 Task: Find connections with filter location Changping with filter topic #creativitywith filter profile language French with filter current company Yüksel Proje with filter school NIIT Institute with filter industry Retail Office Equipment with filter service category Ghostwriting with filter keywords title Operations Coordinator
Action: Mouse moved to (503, 74)
Screenshot: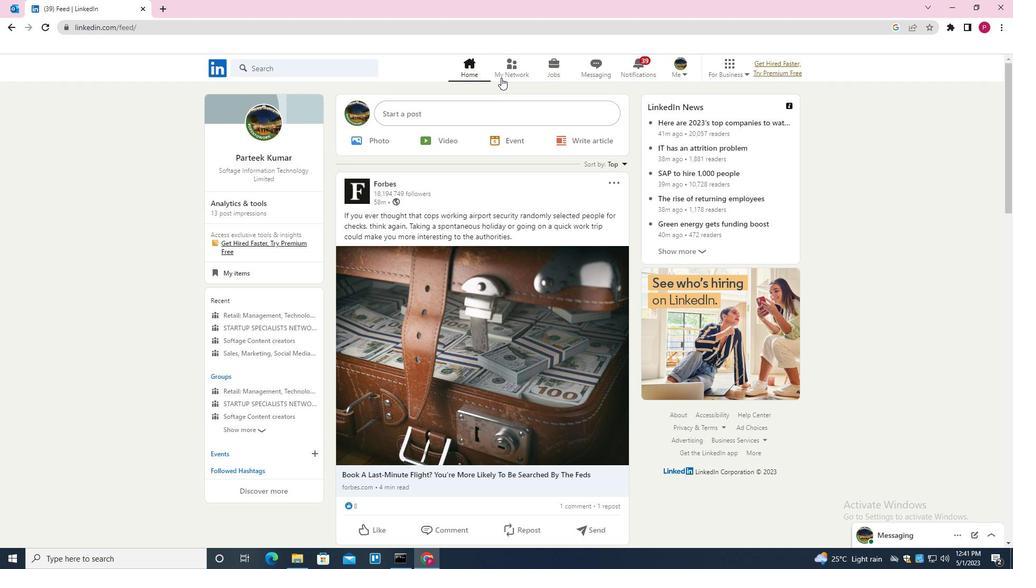 
Action: Mouse pressed left at (503, 74)
Screenshot: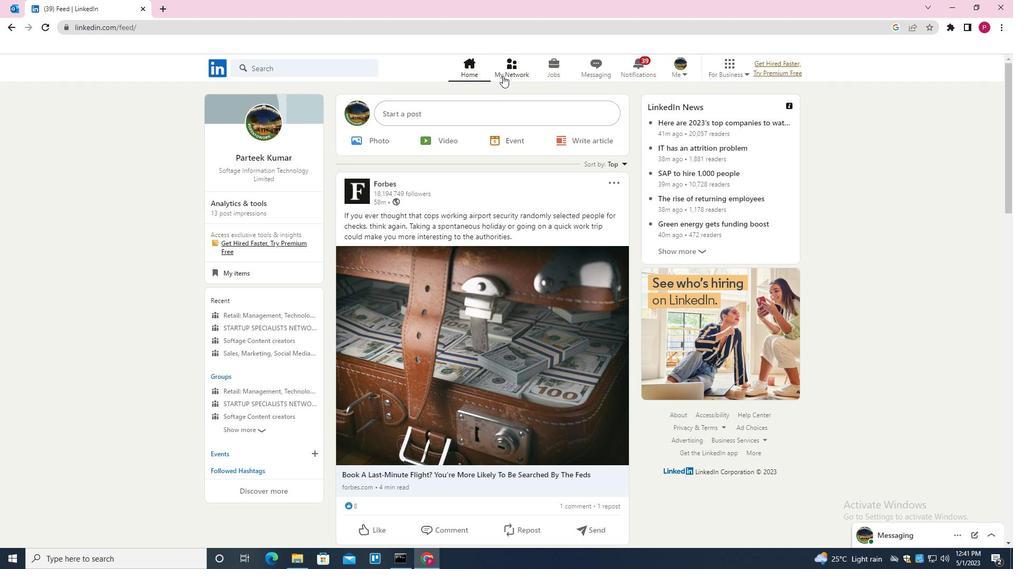 
Action: Mouse moved to (322, 128)
Screenshot: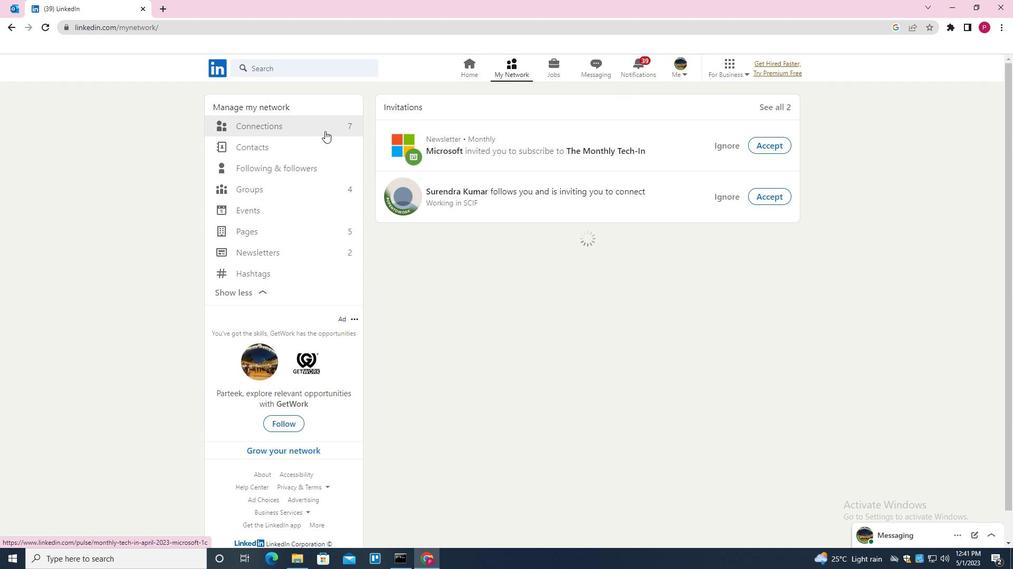 
Action: Mouse pressed left at (322, 128)
Screenshot: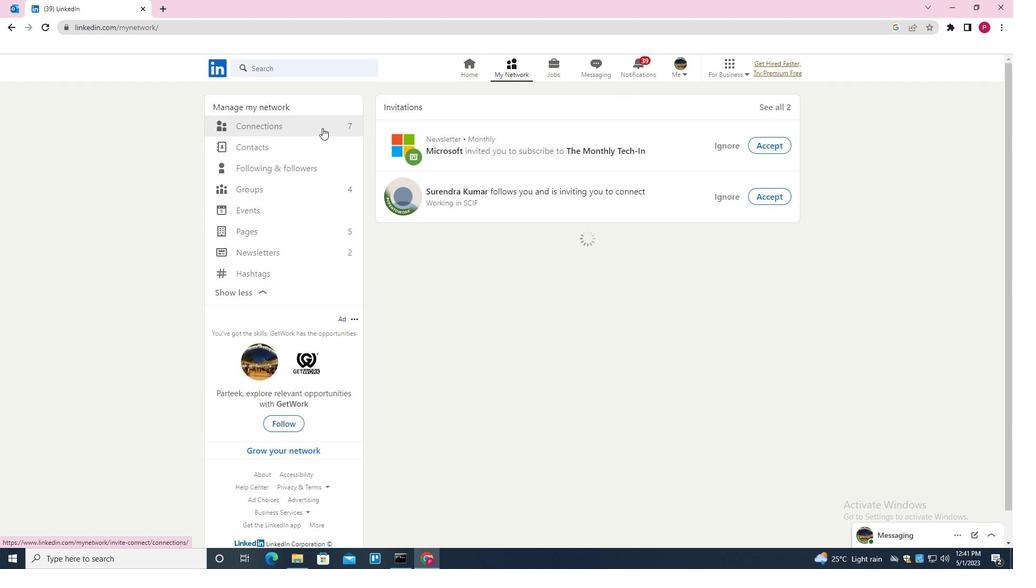 
Action: Mouse moved to (582, 127)
Screenshot: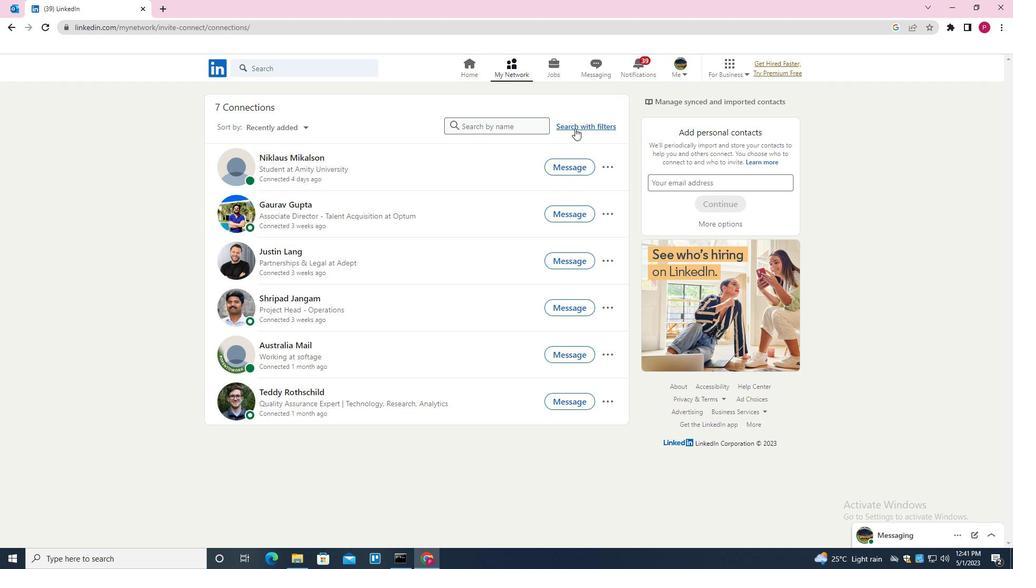 
Action: Mouse pressed left at (582, 127)
Screenshot: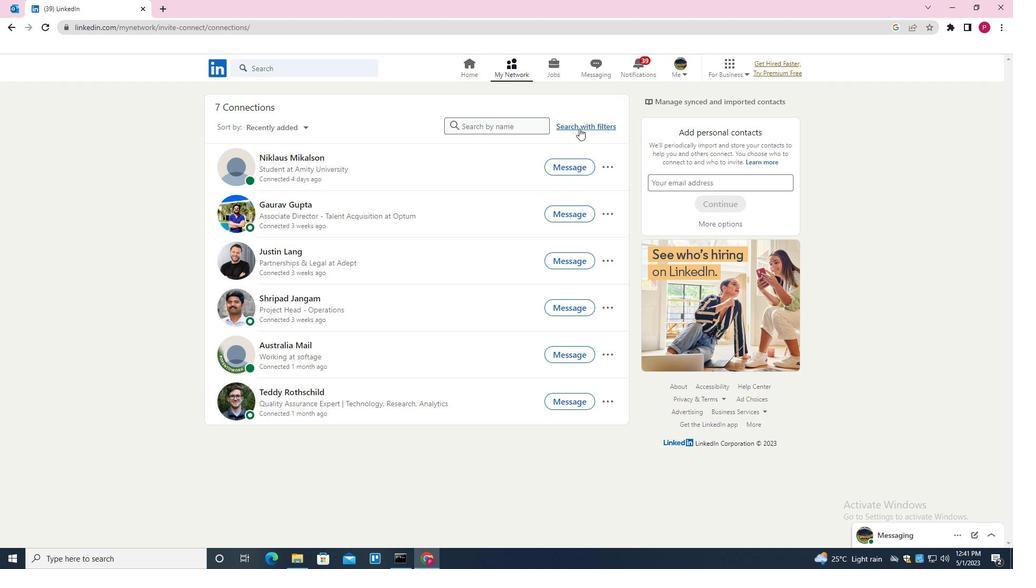 
Action: Mouse moved to (537, 96)
Screenshot: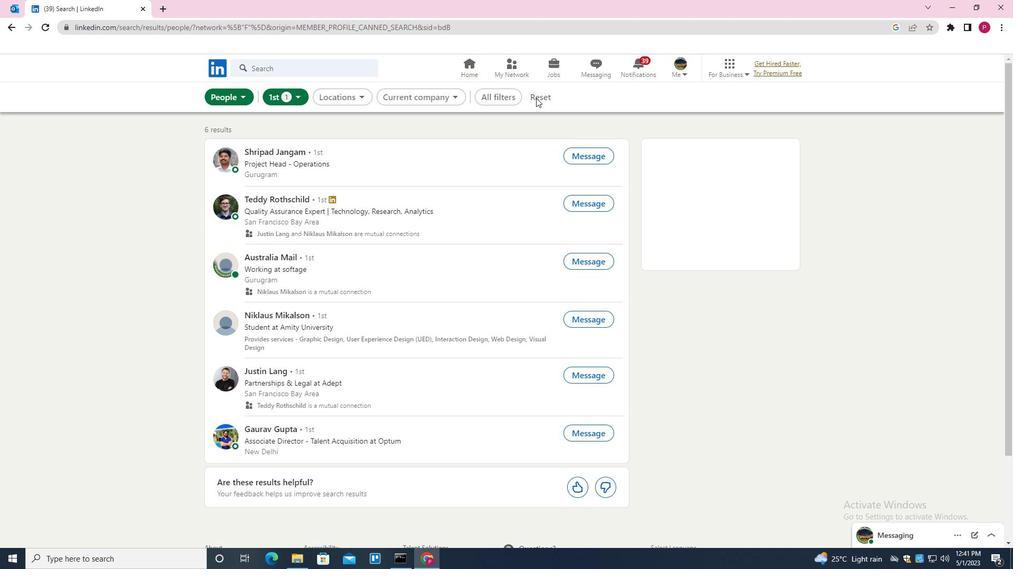 
Action: Mouse pressed left at (537, 96)
Screenshot: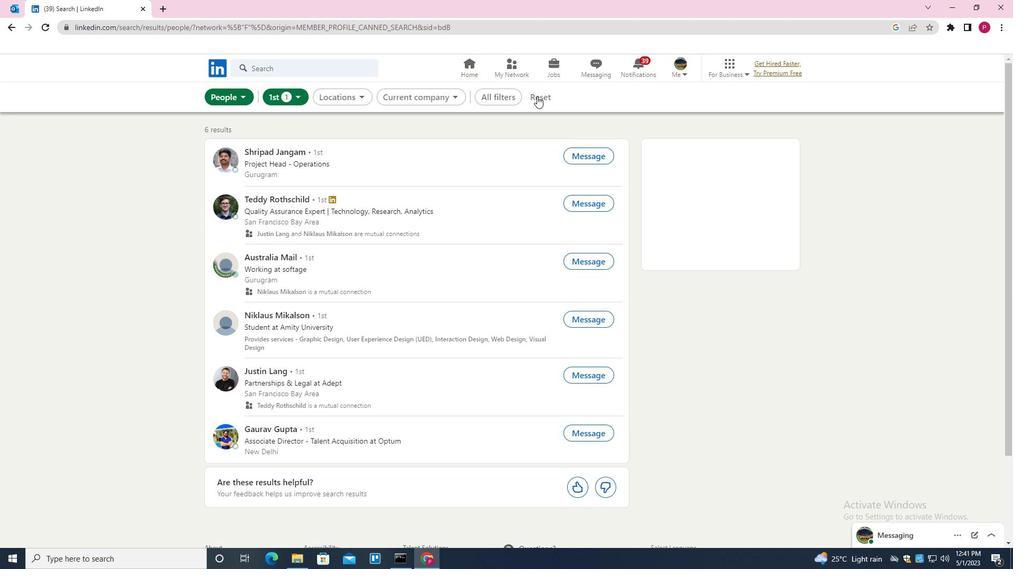 
Action: Mouse moved to (519, 97)
Screenshot: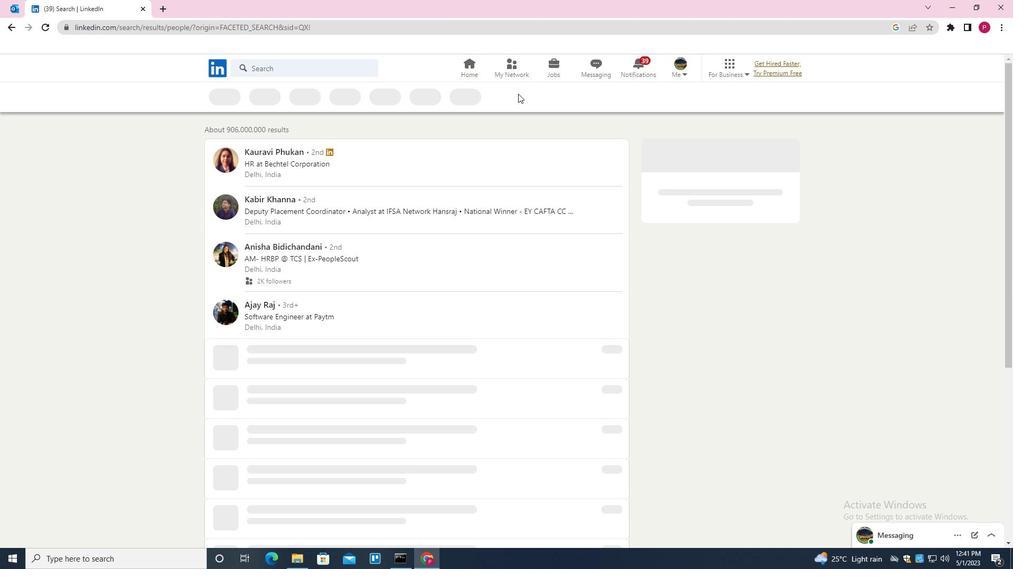 
Action: Mouse pressed left at (519, 97)
Screenshot: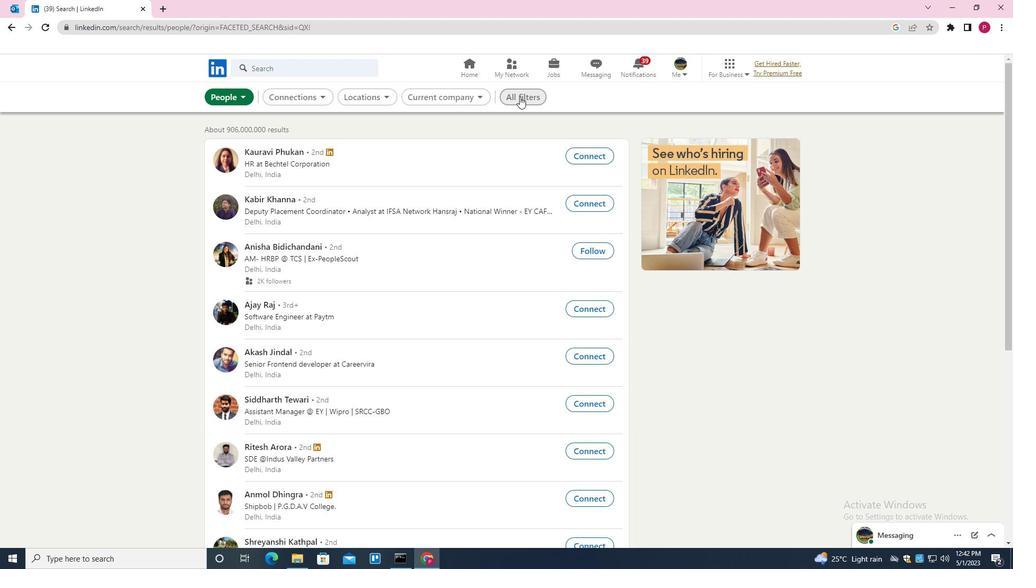 
Action: Mouse moved to (886, 307)
Screenshot: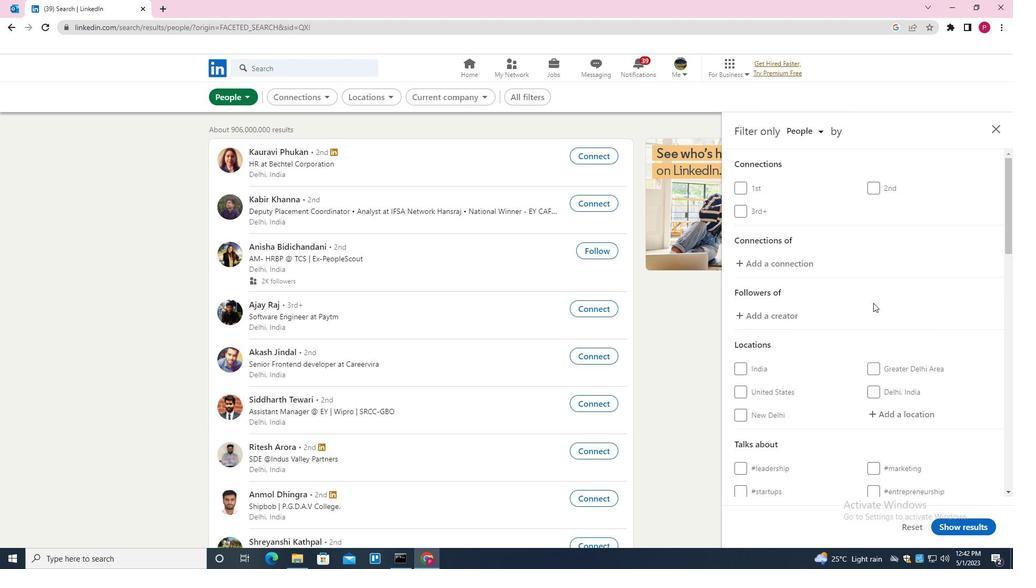 
Action: Mouse scrolled (886, 307) with delta (0, 0)
Screenshot: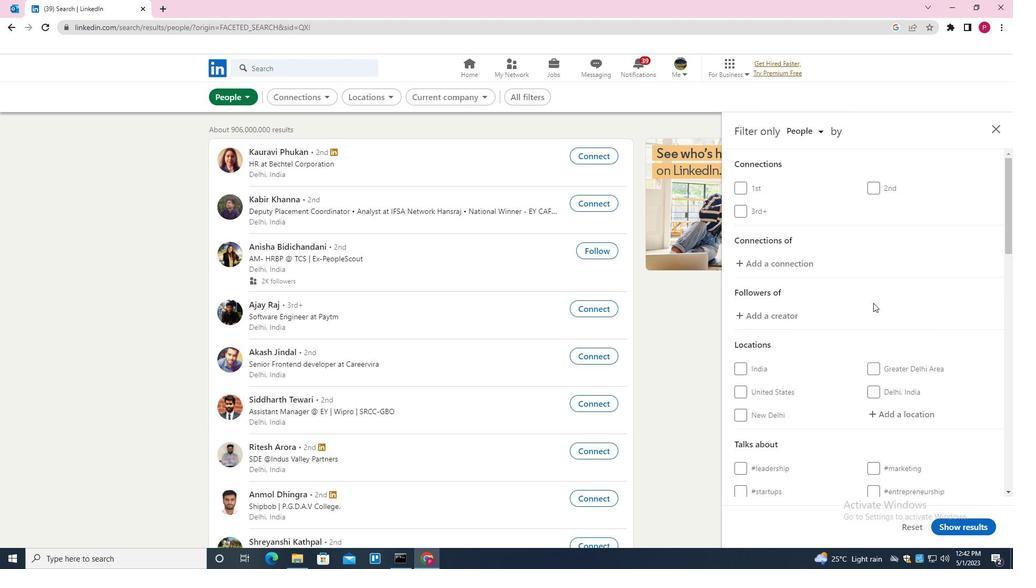 
Action: Mouse moved to (887, 307)
Screenshot: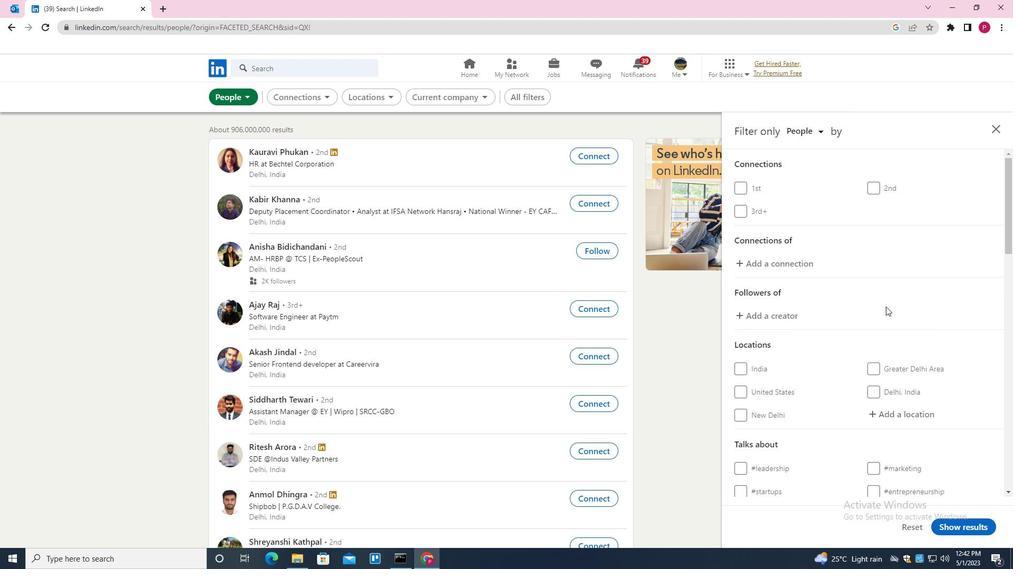 
Action: Mouse scrolled (887, 307) with delta (0, 0)
Screenshot: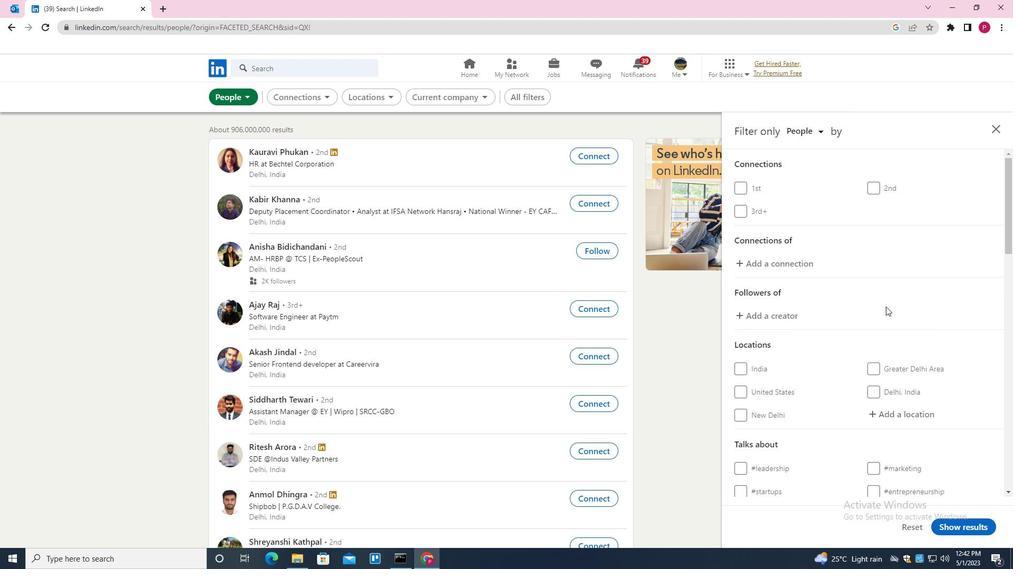 
Action: Mouse moved to (899, 307)
Screenshot: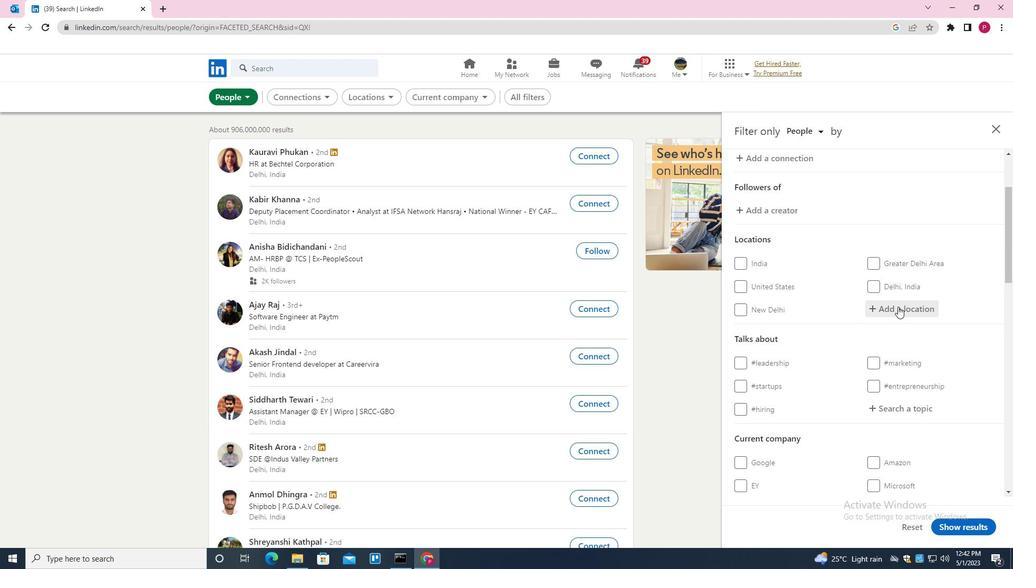 
Action: Mouse pressed left at (899, 307)
Screenshot: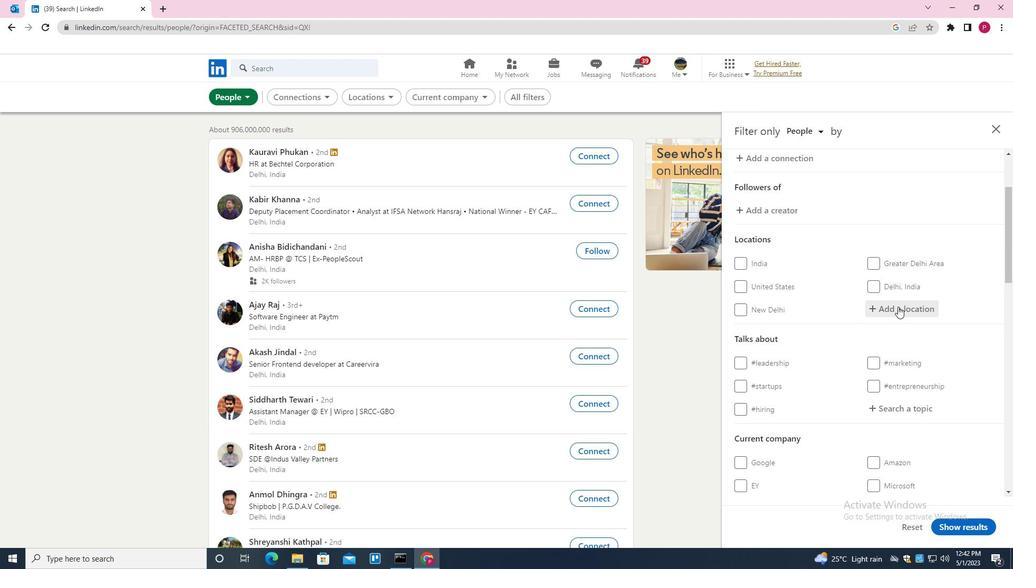 
Action: Mouse moved to (899, 307)
Screenshot: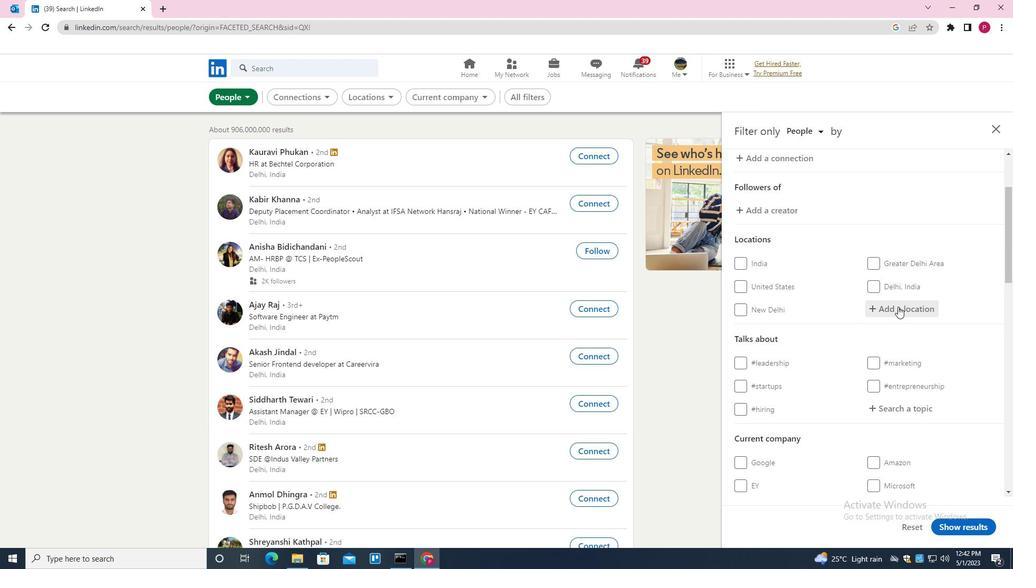 
Action: Key pressed <Key.shift>CHANGPING<Key.enter>
Screenshot: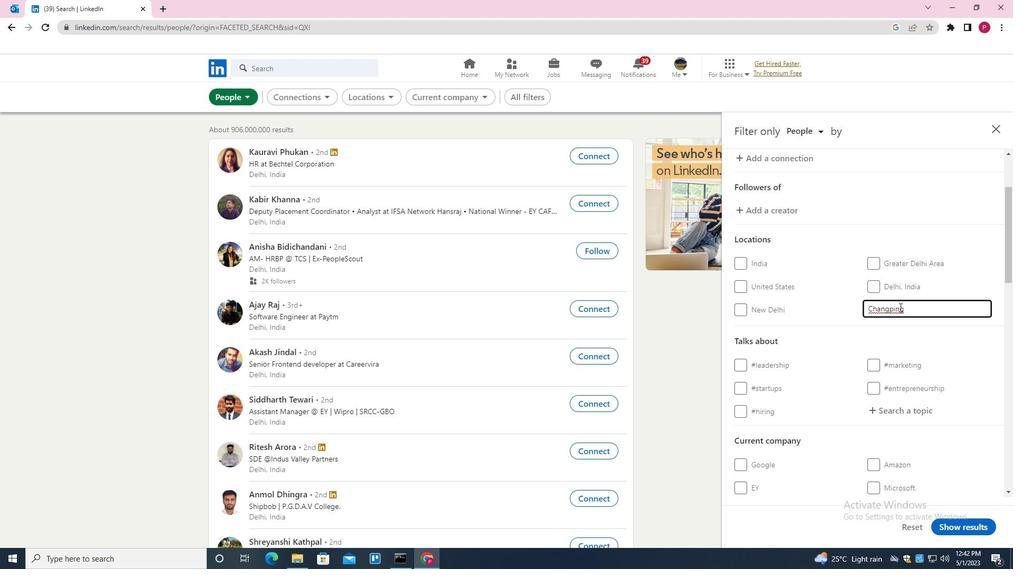 
Action: Mouse scrolled (899, 307) with delta (0, 0)
Screenshot: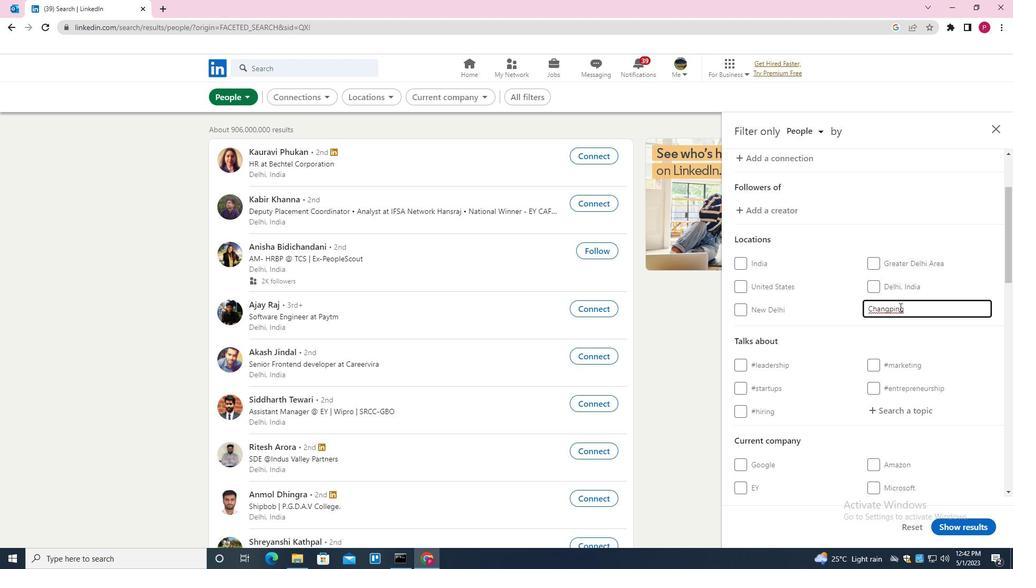 
Action: Mouse scrolled (899, 307) with delta (0, 0)
Screenshot: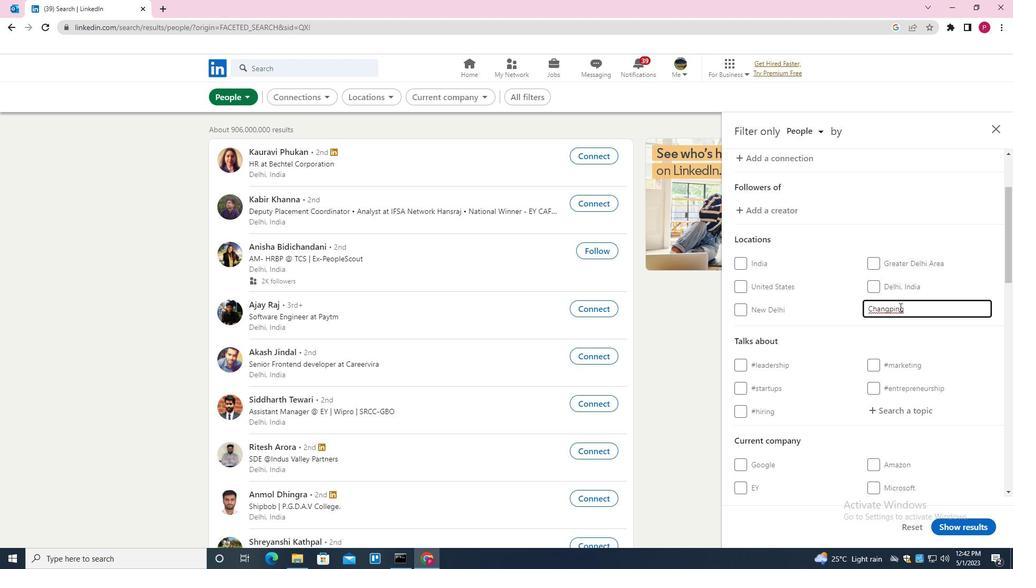 
Action: Mouse scrolled (899, 307) with delta (0, 0)
Screenshot: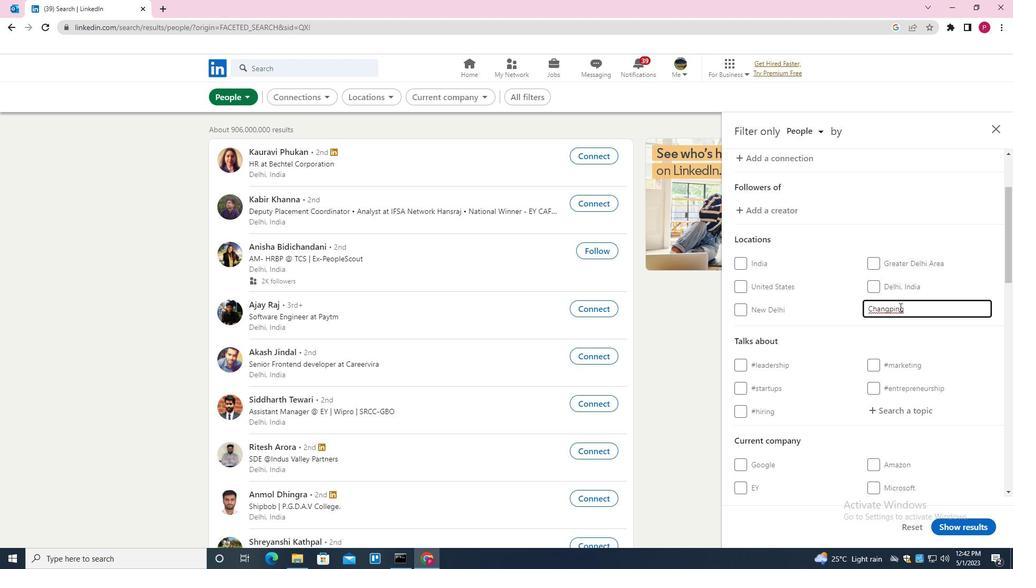 
Action: Mouse moved to (902, 253)
Screenshot: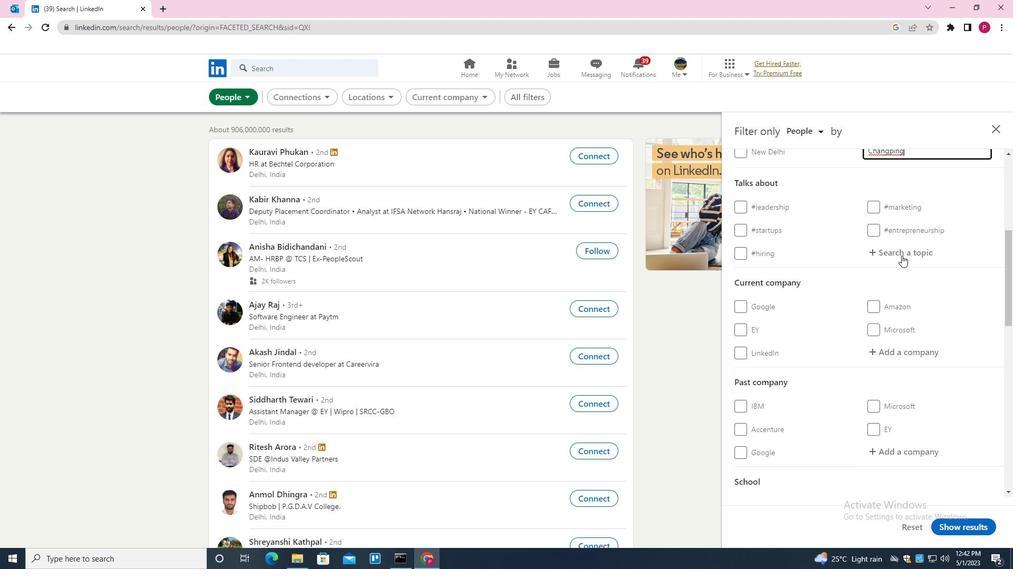 
Action: Mouse pressed left at (902, 253)
Screenshot: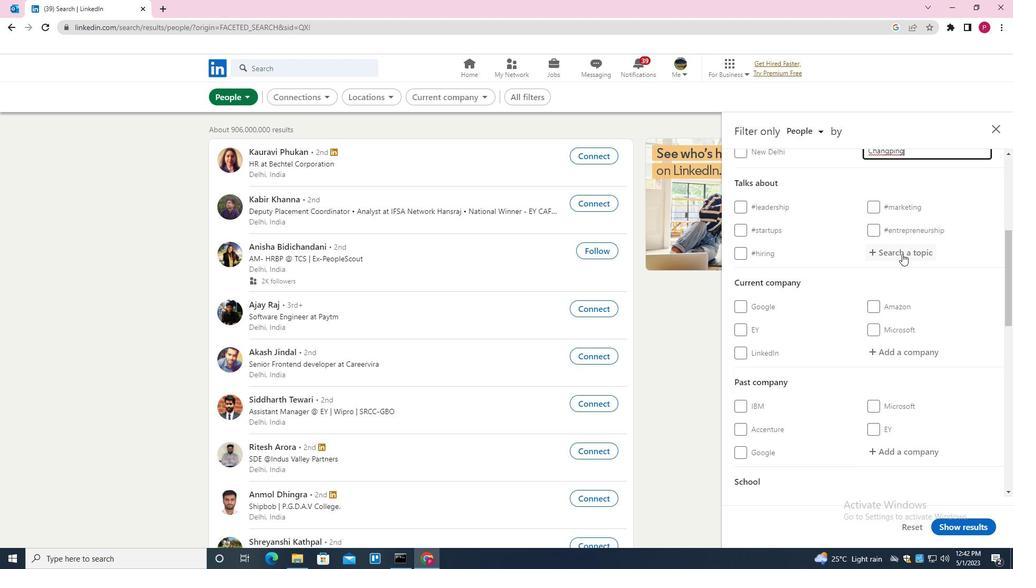 
Action: Key pressed CREATIVU<Key.backspace>ITY<Key.down><Key.enter>
Screenshot: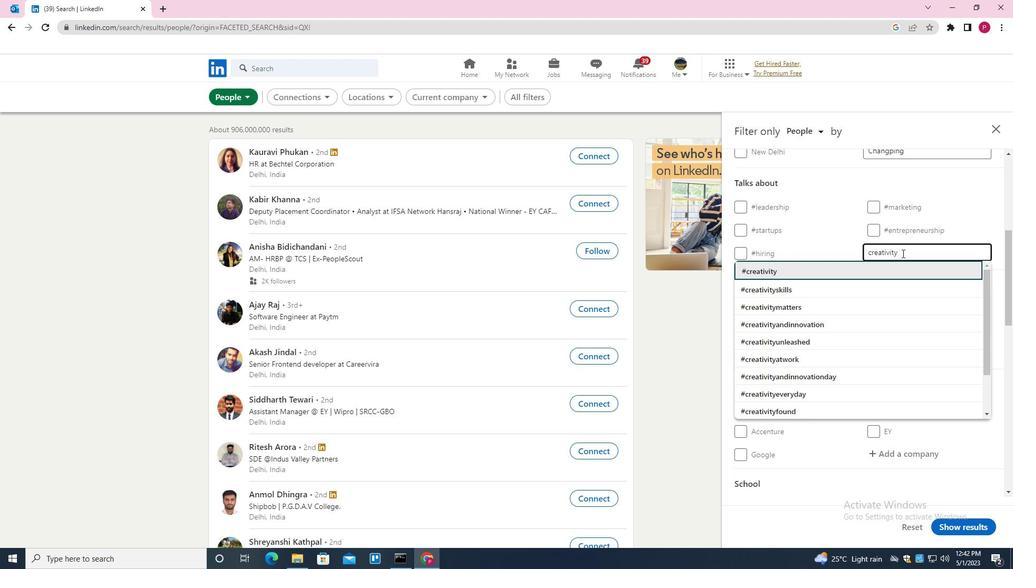 
Action: Mouse moved to (880, 274)
Screenshot: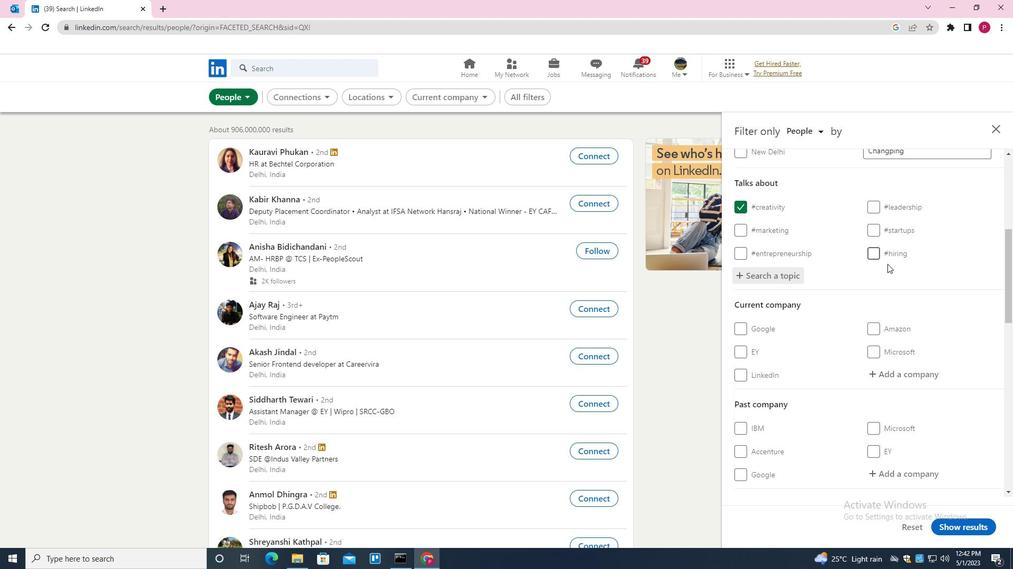 
Action: Mouse scrolled (880, 274) with delta (0, 0)
Screenshot: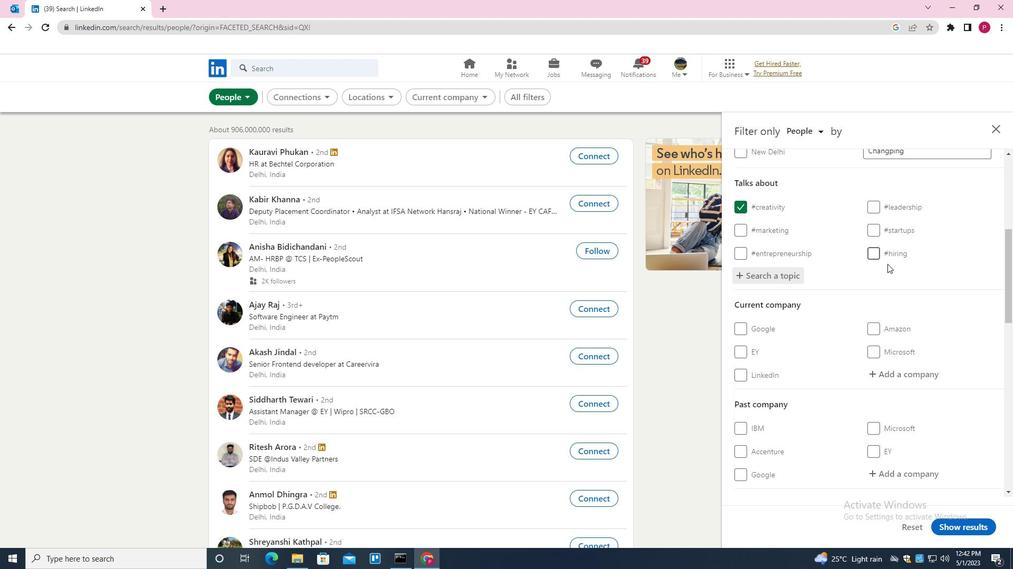 
Action: Mouse moved to (879, 275)
Screenshot: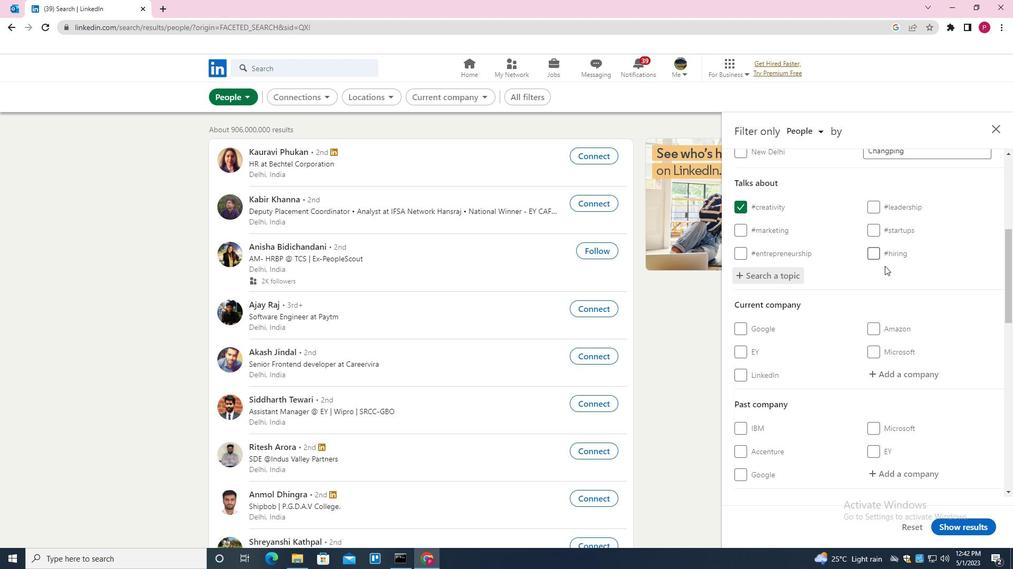 
Action: Mouse scrolled (879, 275) with delta (0, 0)
Screenshot: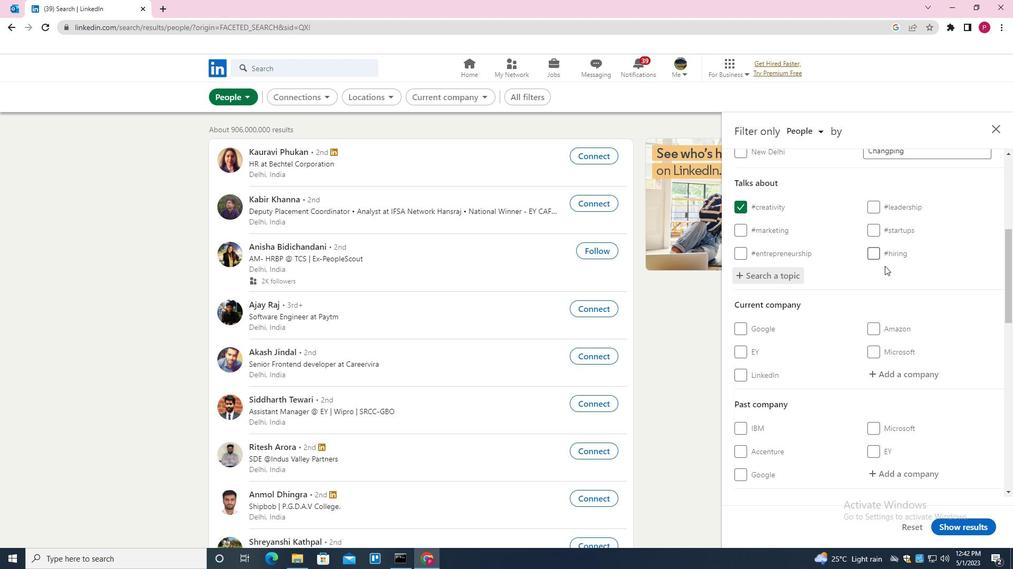 
Action: Mouse moved to (878, 276)
Screenshot: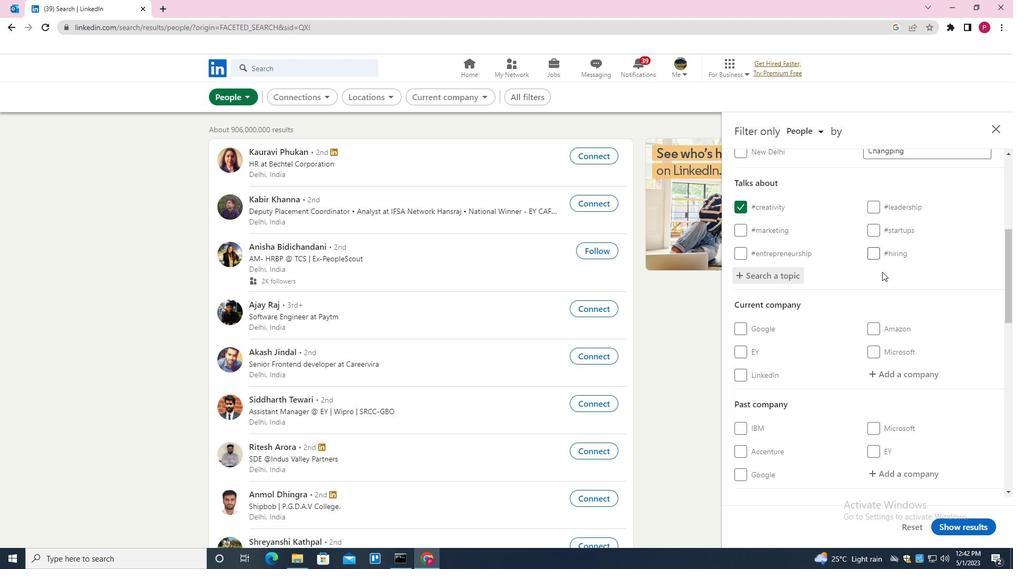 
Action: Mouse scrolled (878, 275) with delta (0, 0)
Screenshot: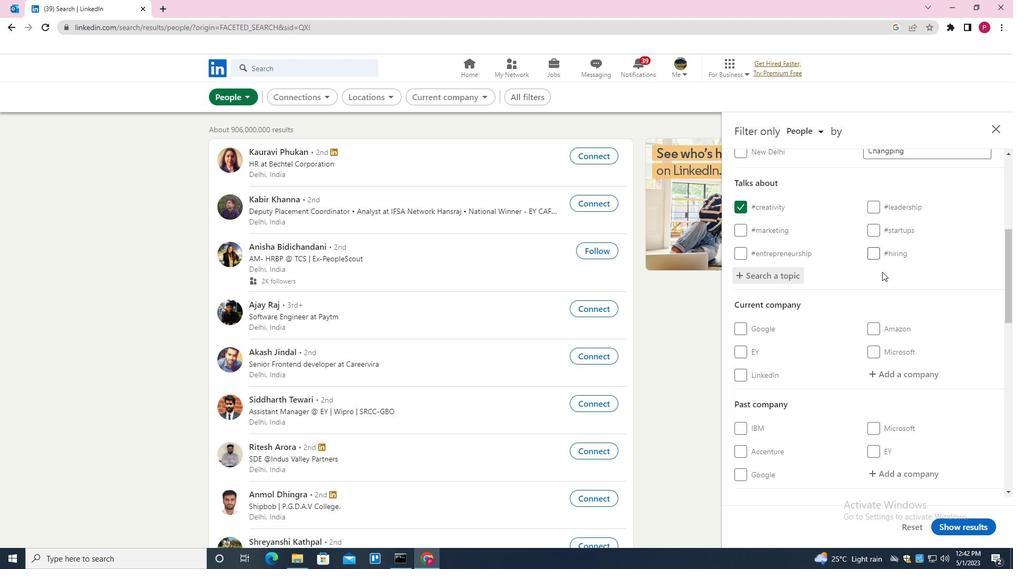 
Action: Mouse moved to (861, 320)
Screenshot: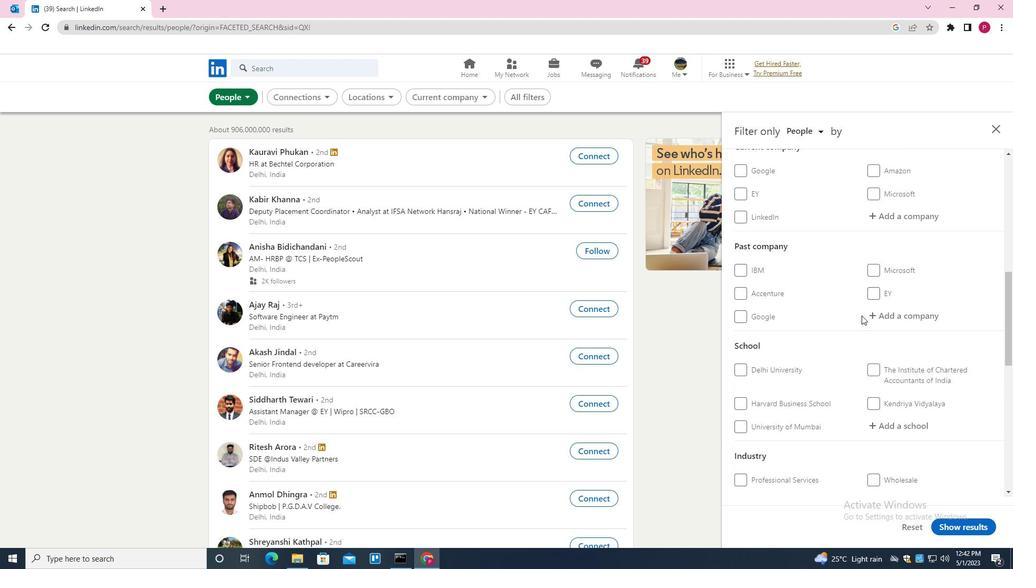 
Action: Mouse scrolled (861, 319) with delta (0, 0)
Screenshot: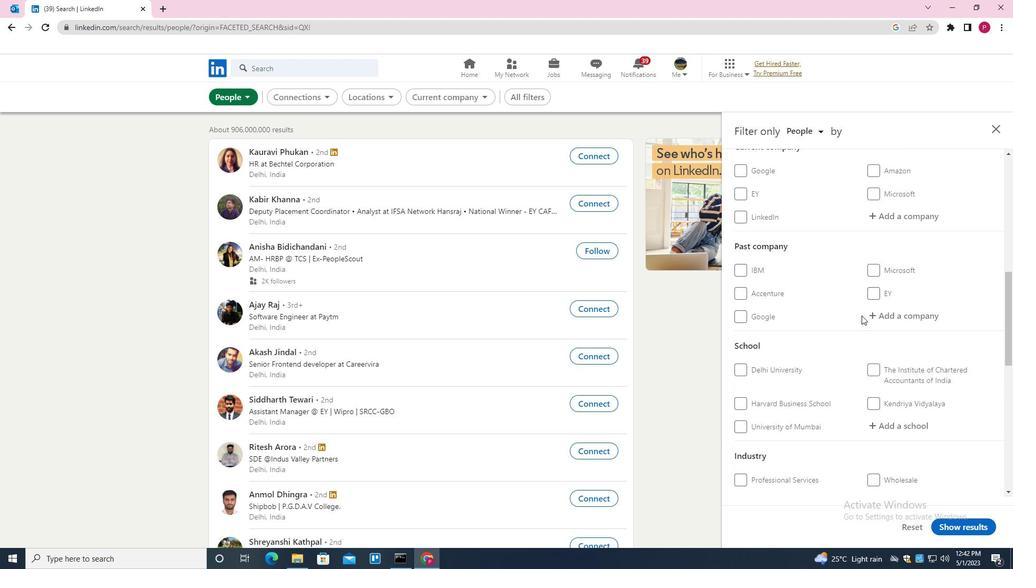 
Action: Mouse scrolled (861, 319) with delta (0, 0)
Screenshot: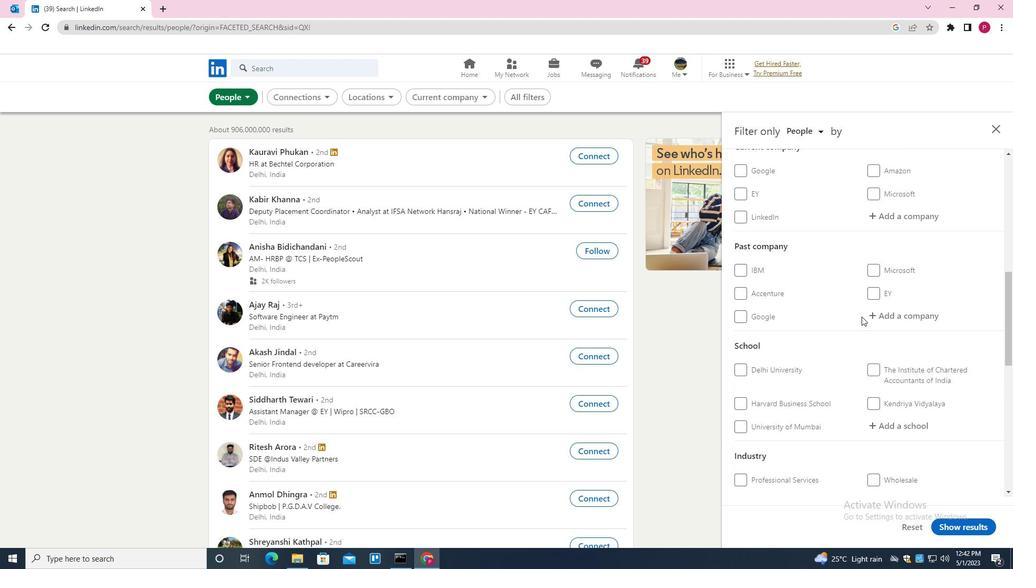 
Action: Mouse scrolled (861, 319) with delta (0, 0)
Screenshot: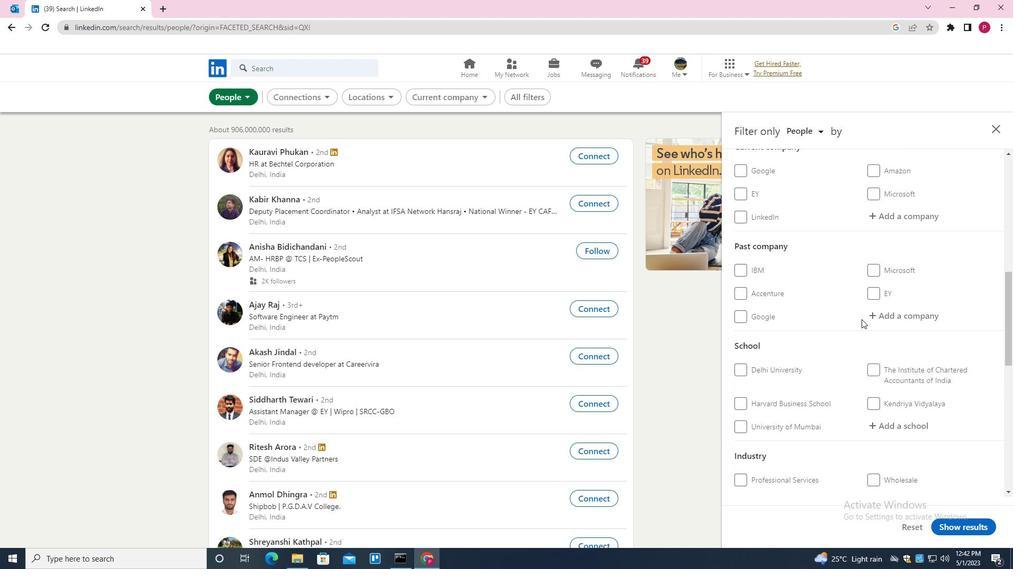 
Action: Mouse moved to (849, 334)
Screenshot: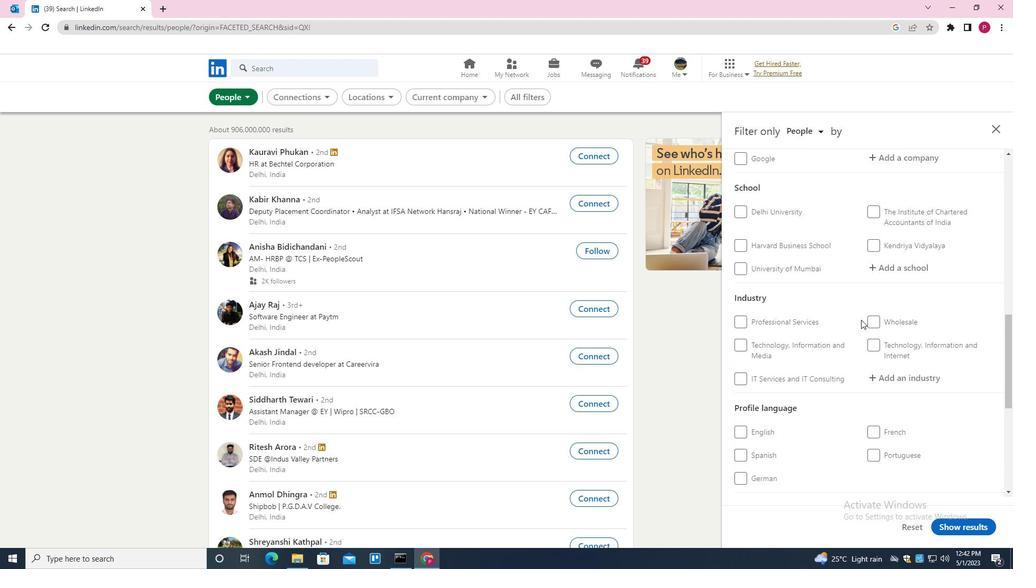 
Action: Mouse scrolled (849, 333) with delta (0, 0)
Screenshot: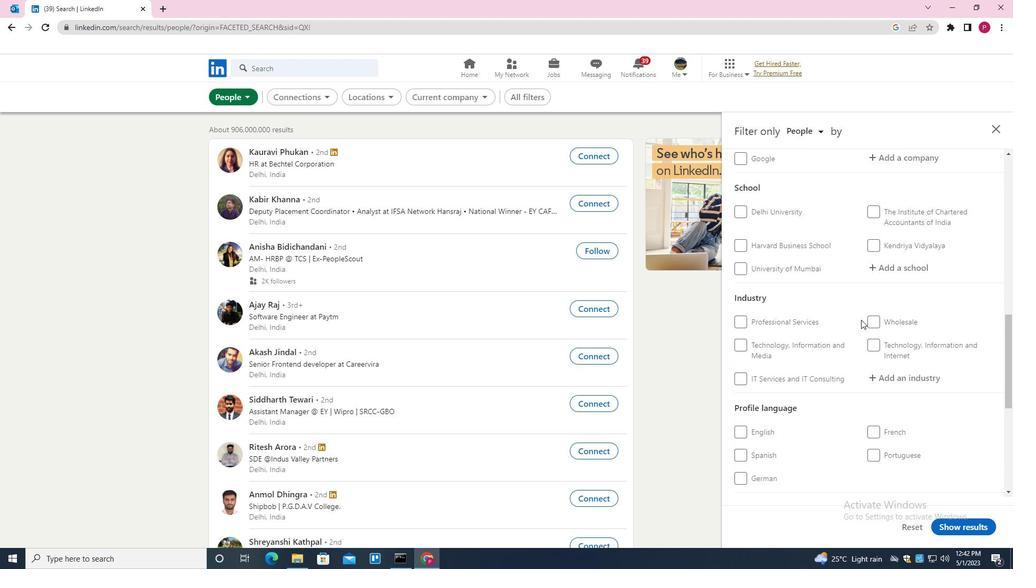 
Action: Mouse moved to (848, 337)
Screenshot: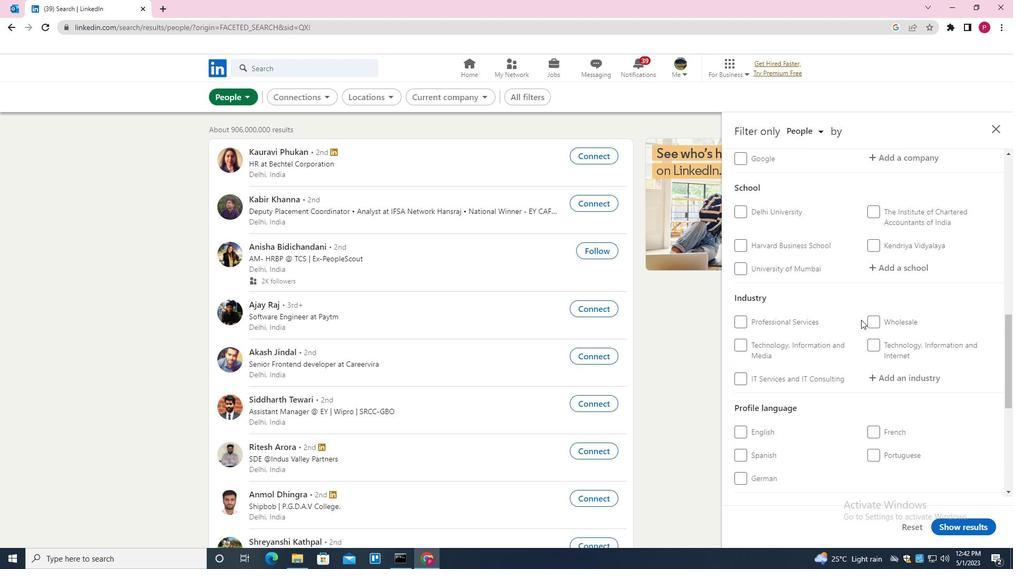 
Action: Mouse scrolled (848, 336) with delta (0, 0)
Screenshot: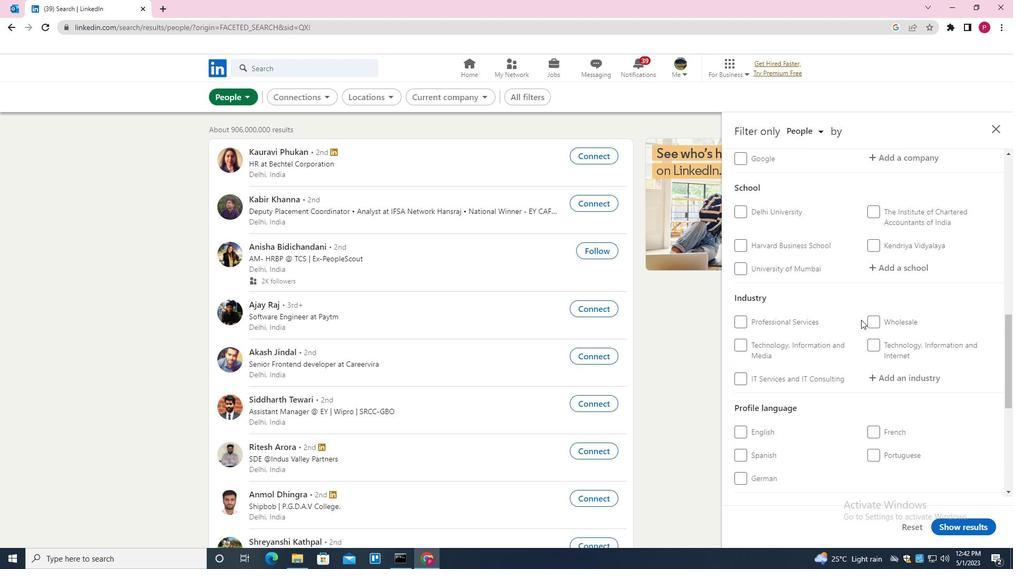 
Action: Mouse moved to (848, 337)
Screenshot: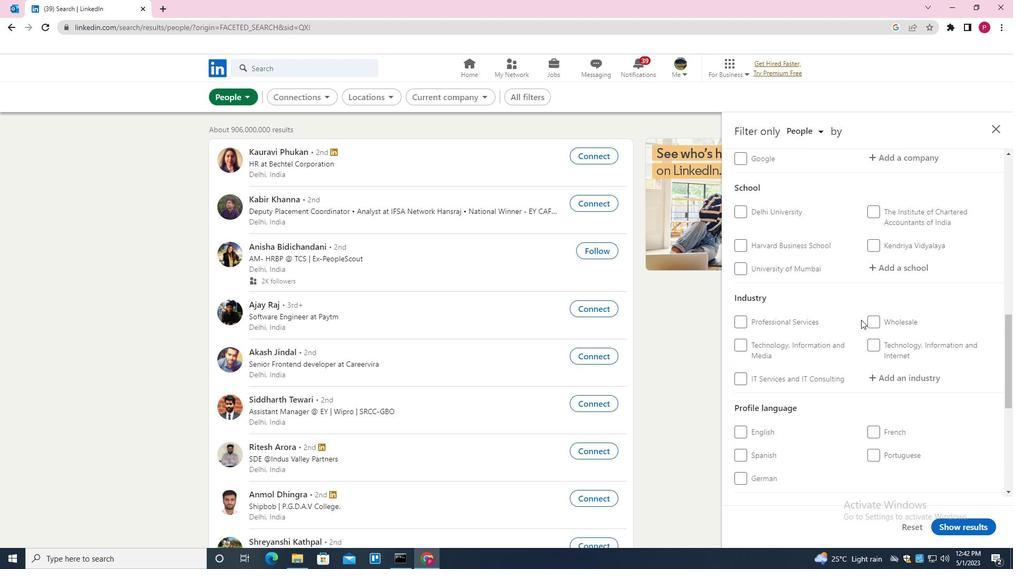 
Action: Mouse scrolled (848, 336) with delta (0, 0)
Screenshot: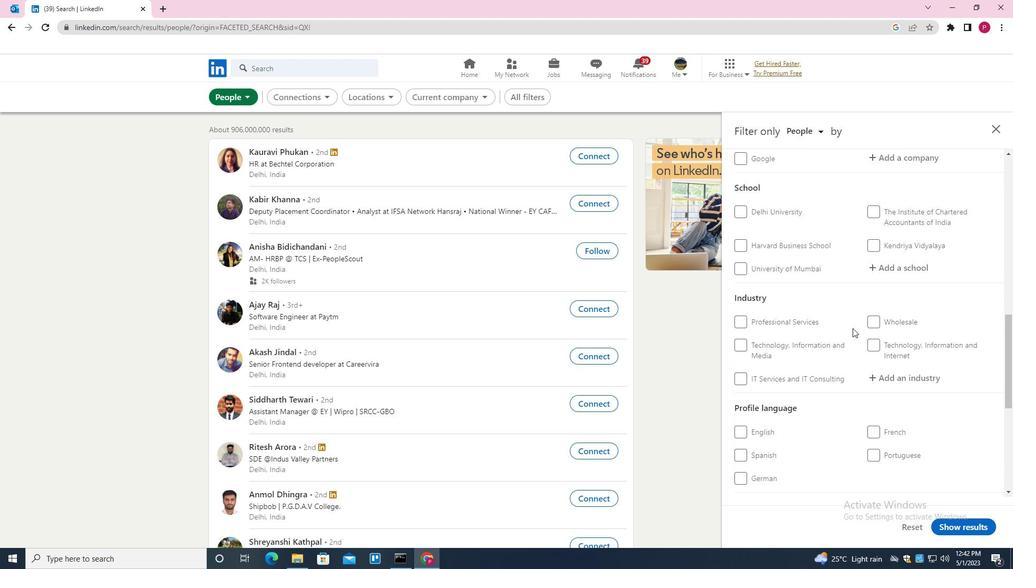 
Action: Mouse scrolled (848, 336) with delta (0, 0)
Screenshot: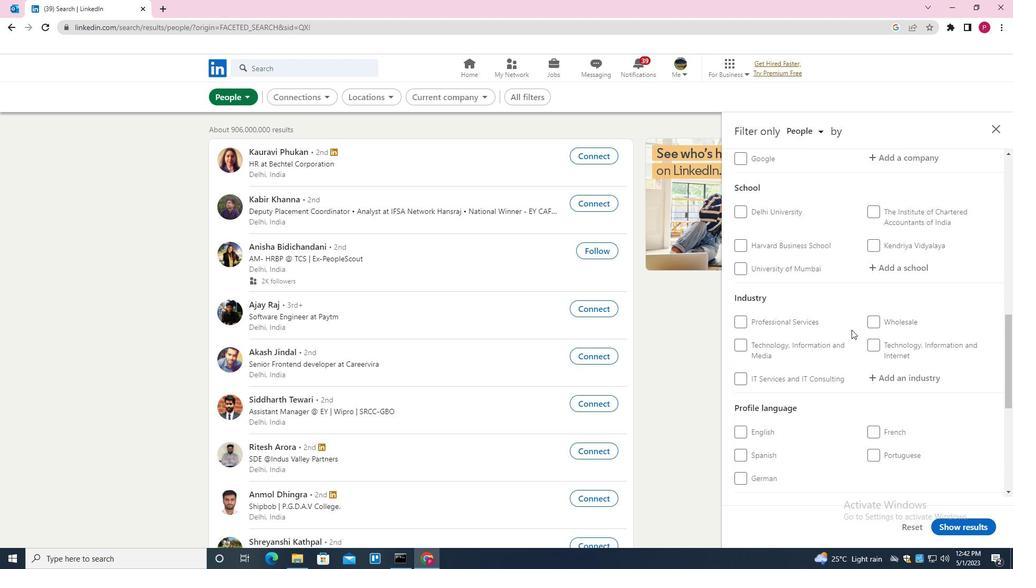 
Action: Mouse scrolled (848, 336) with delta (0, 0)
Screenshot: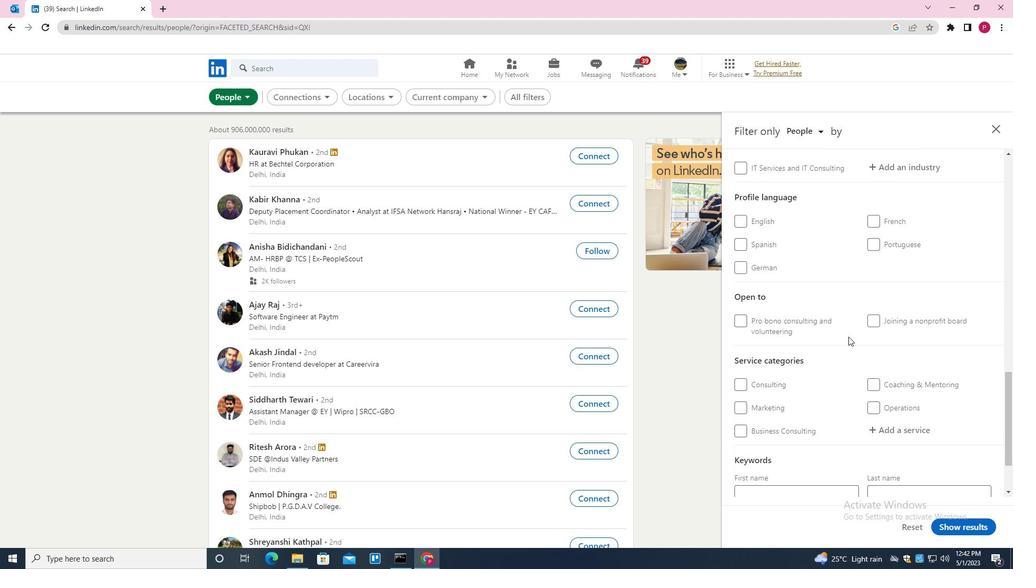 
Action: Mouse scrolled (848, 337) with delta (0, 0)
Screenshot: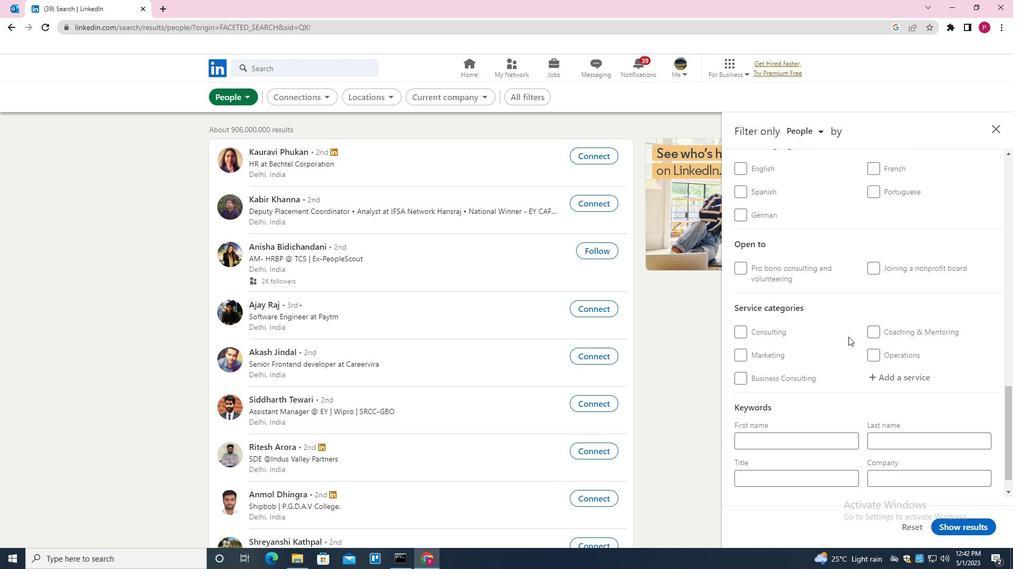 
Action: Mouse moved to (872, 225)
Screenshot: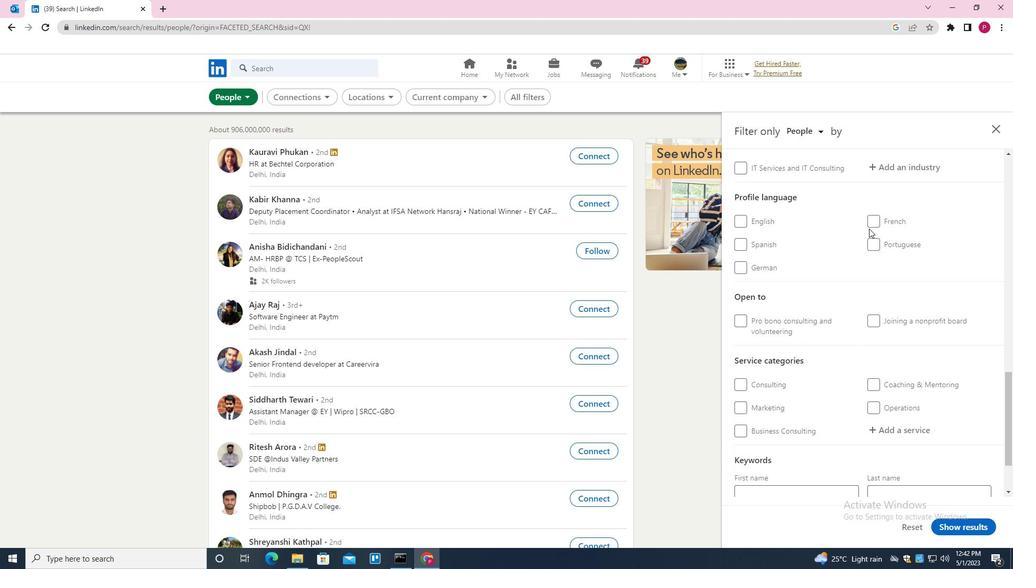 
Action: Mouse pressed left at (872, 225)
Screenshot: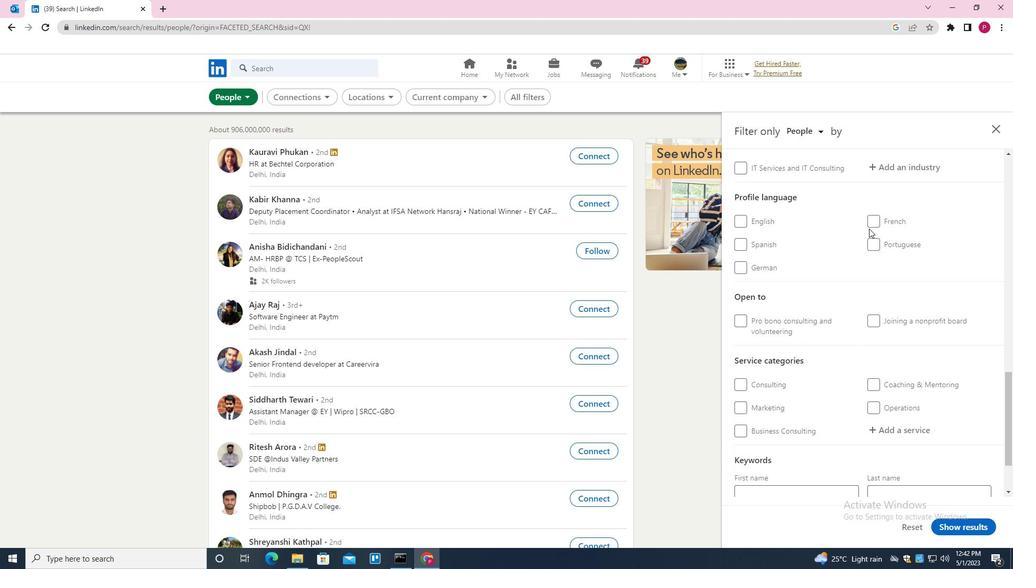 
Action: Mouse moved to (841, 249)
Screenshot: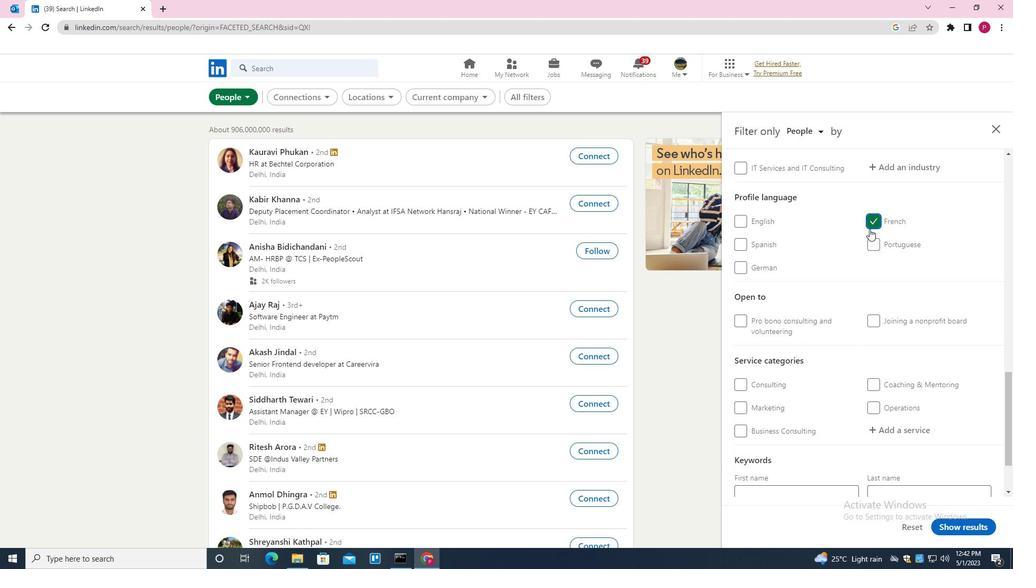 
Action: Mouse scrolled (841, 250) with delta (0, 0)
Screenshot: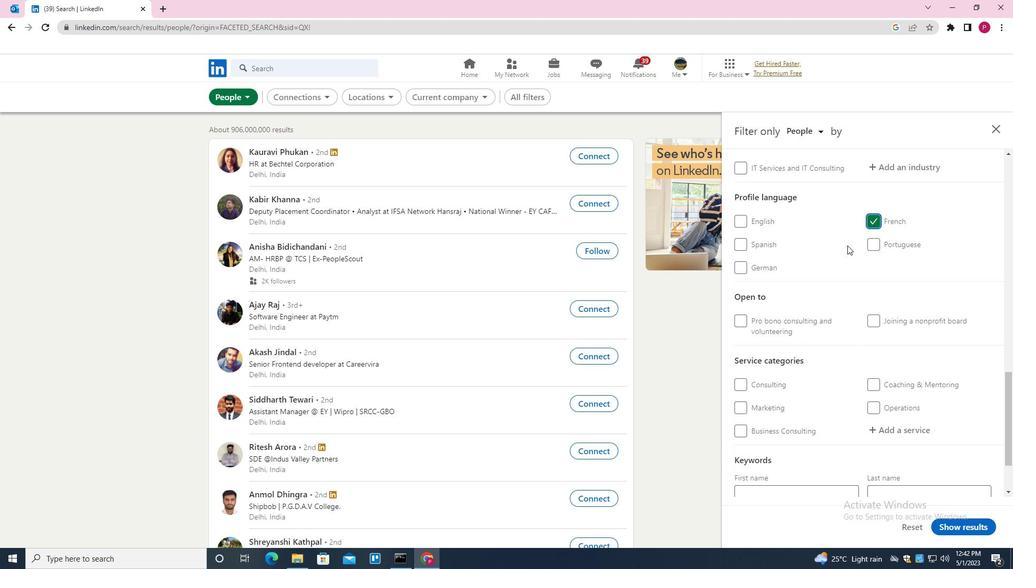 
Action: Mouse scrolled (841, 250) with delta (0, 0)
Screenshot: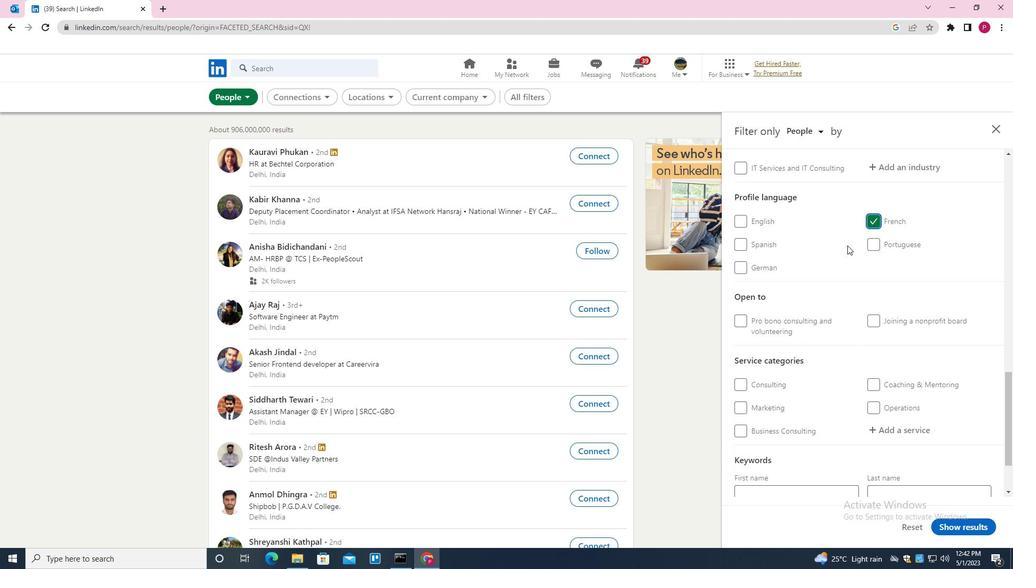 
Action: Mouse scrolled (841, 250) with delta (0, 0)
Screenshot: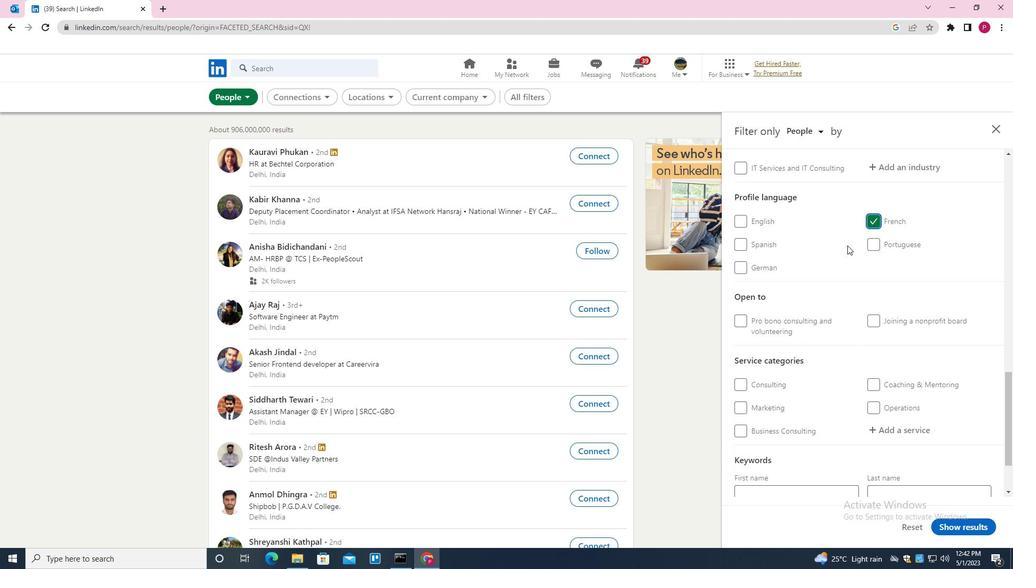 
Action: Mouse scrolled (841, 250) with delta (0, 0)
Screenshot: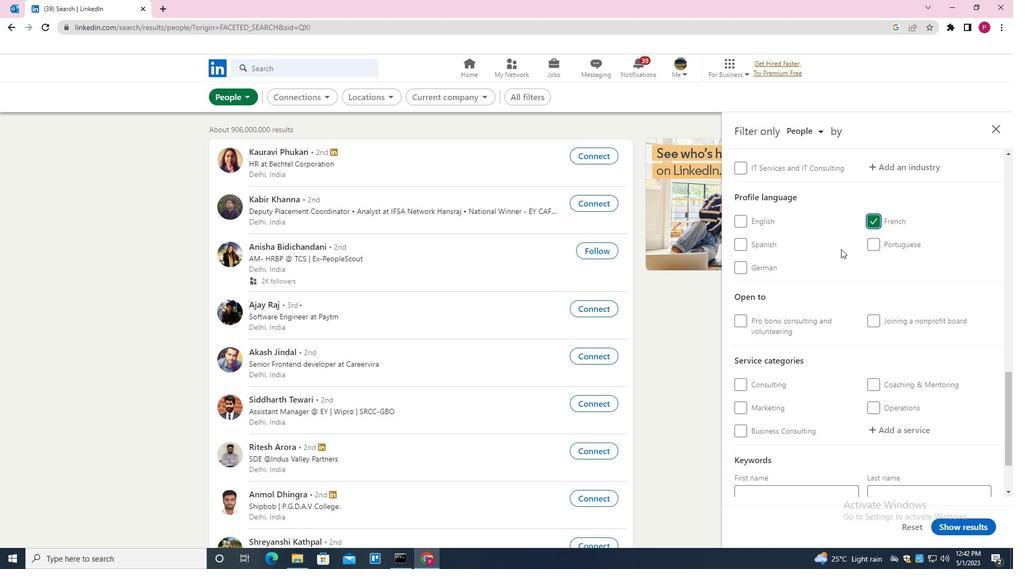 
Action: Mouse scrolled (841, 250) with delta (0, 0)
Screenshot: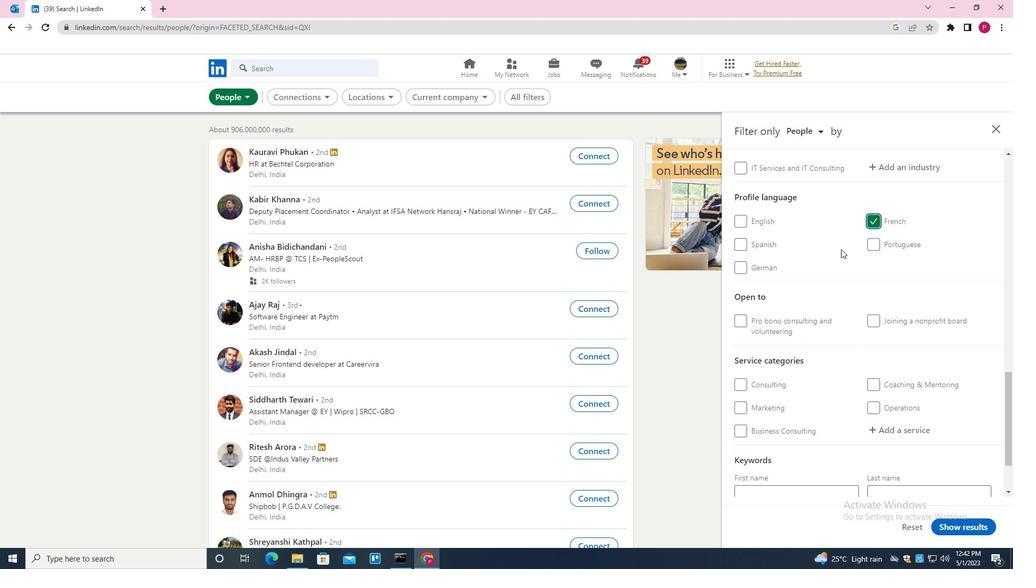 
Action: Mouse moved to (788, 252)
Screenshot: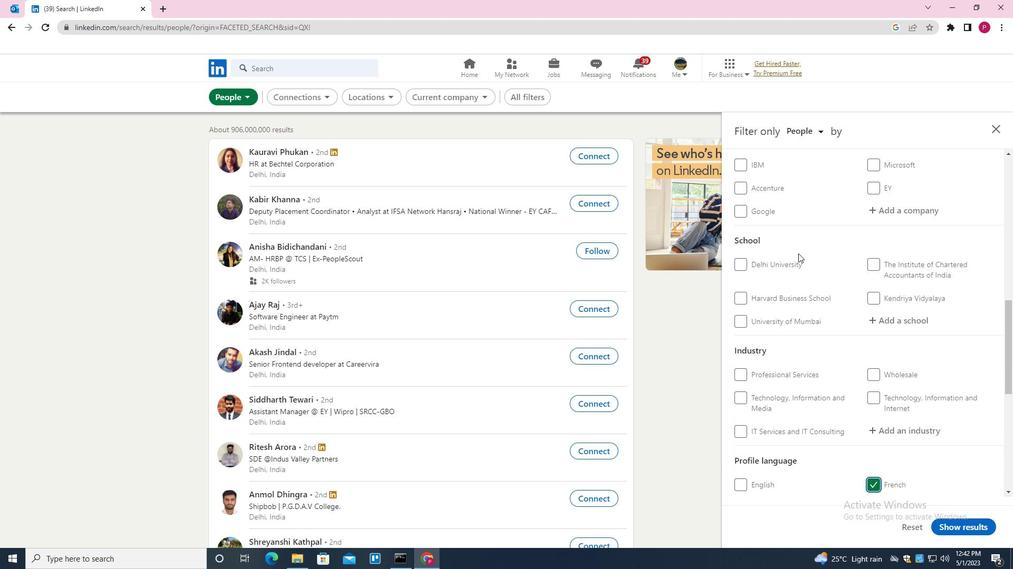 
Action: Mouse scrolled (788, 253) with delta (0, 0)
Screenshot: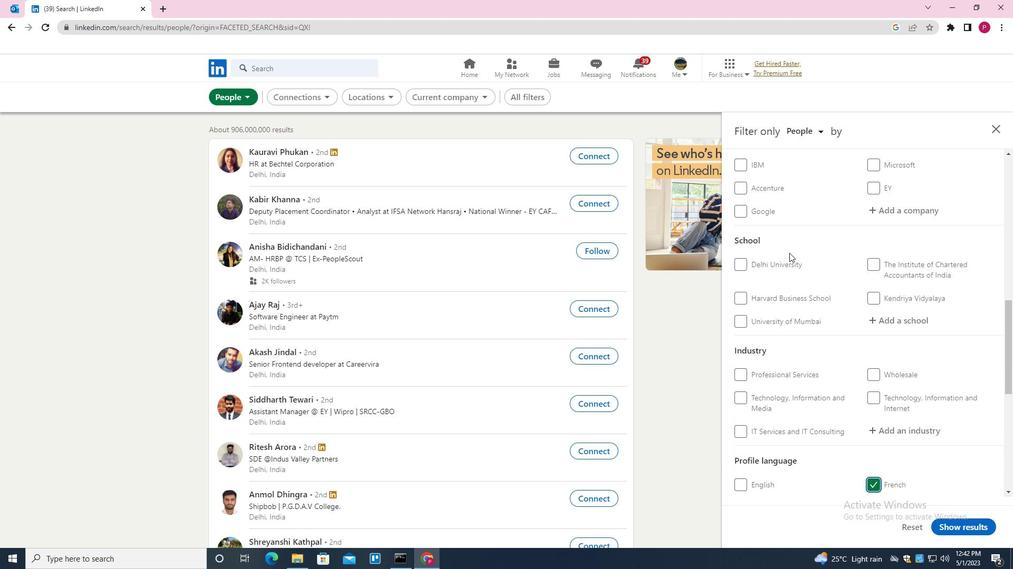 
Action: Mouse scrolled (788, 253) with delta (0, 0)
Screenshot: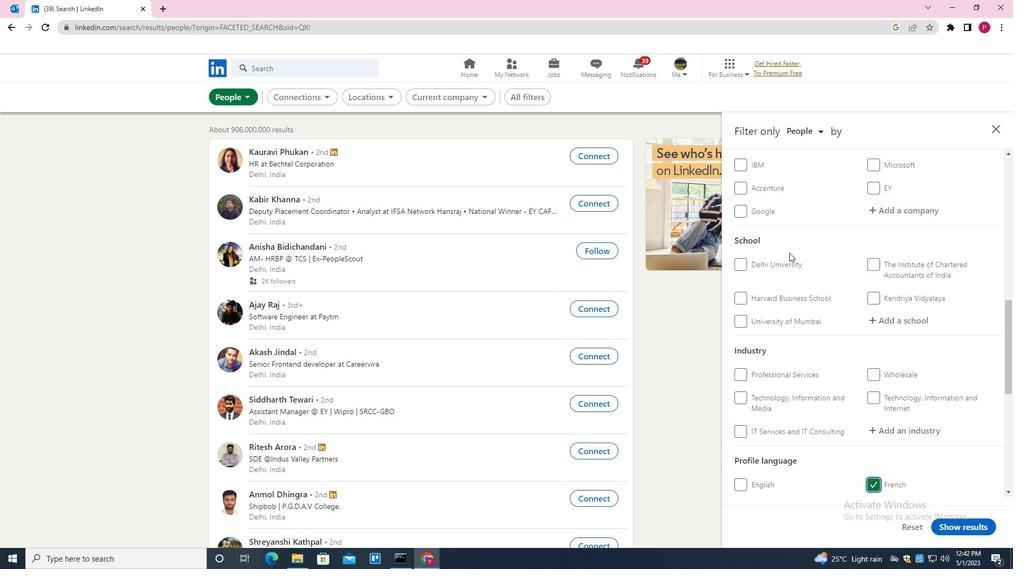 
Action: Mouse moved to (893, 220)
Screenshot: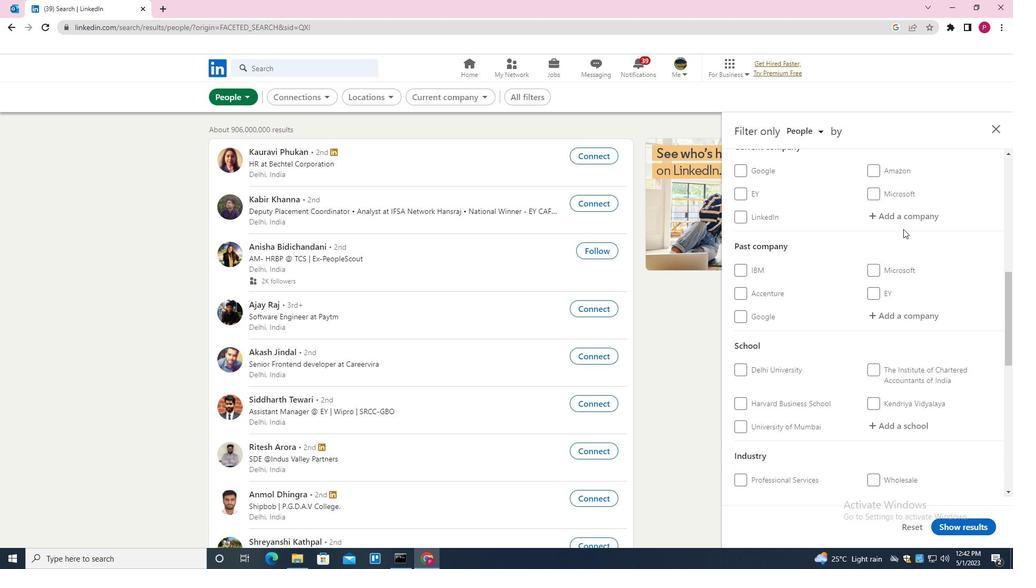 
Action: Mouse pressed left at (893, 220)
Screenshot: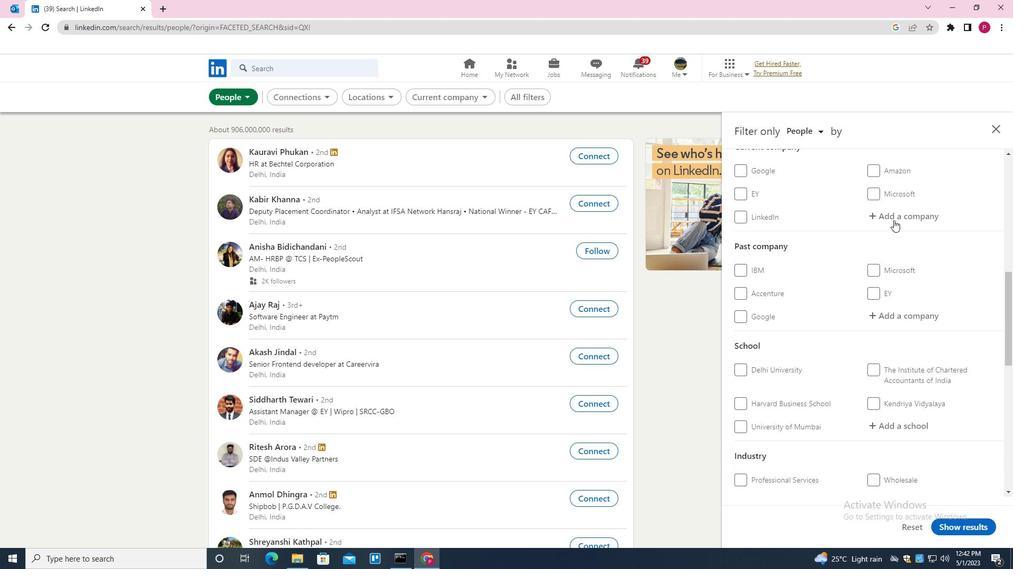 
Action: Key pressed <Key.shift>YUK<Key.down><Key.down><Key.down><Key.down><Key.enter>
Screenshot: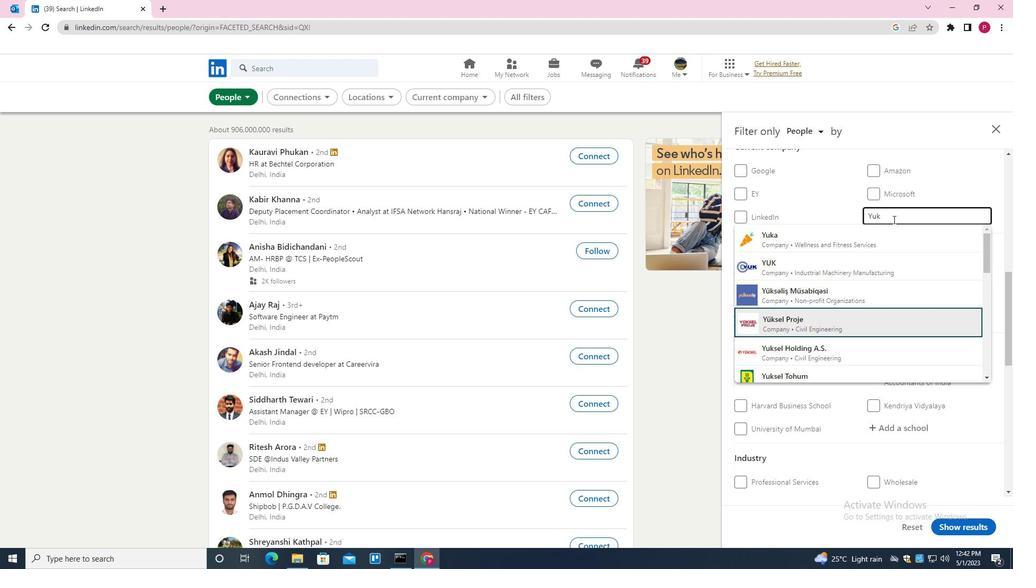 
Action: Mouse moved to (895, 277)
Screenshot: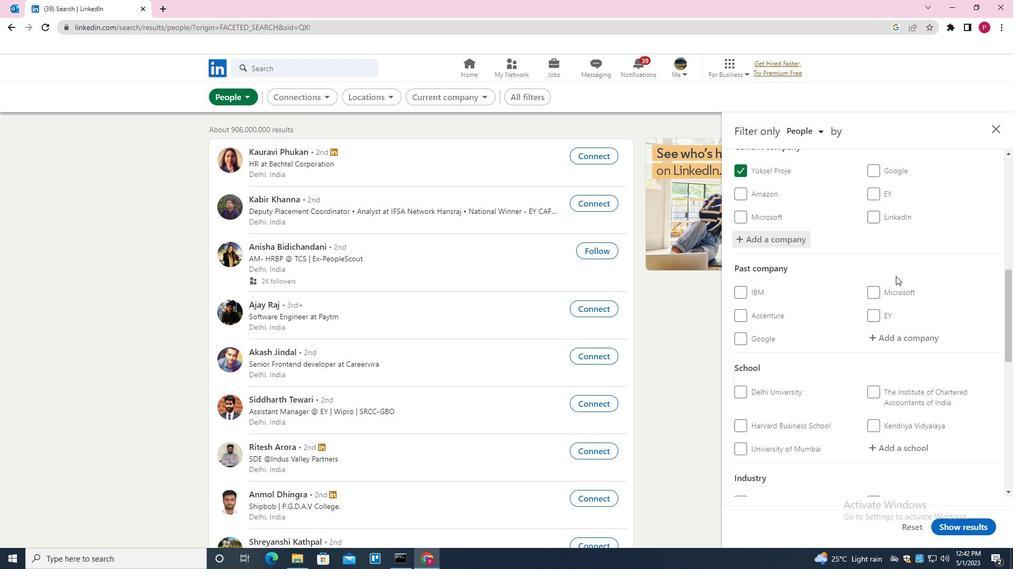 
Action: Mouse scrolled (895, 277) with delta (0, 0)
Screenshot: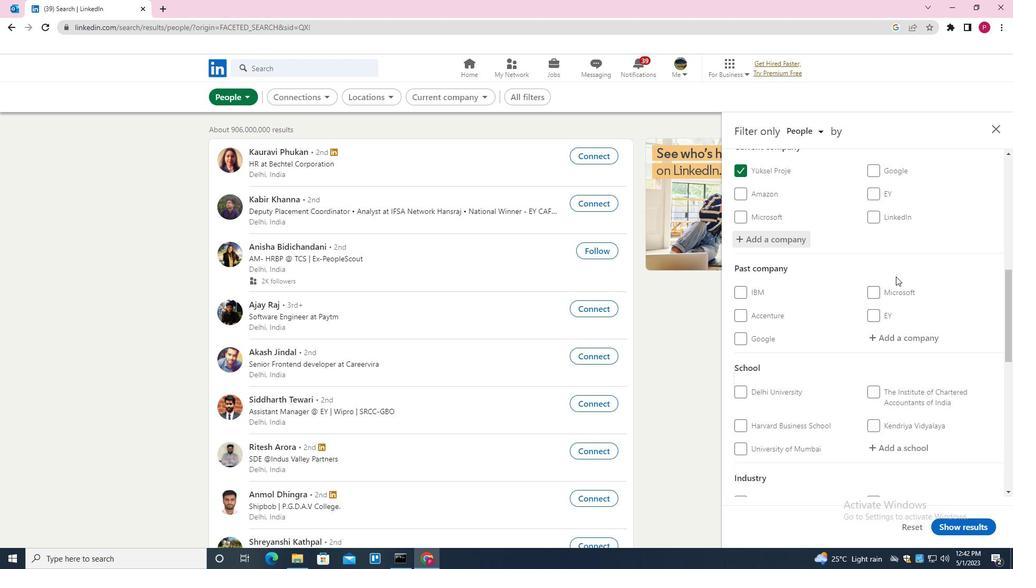 
Action: Mouse scrolled (895, 277) with delta (0, 0)
Screenshot: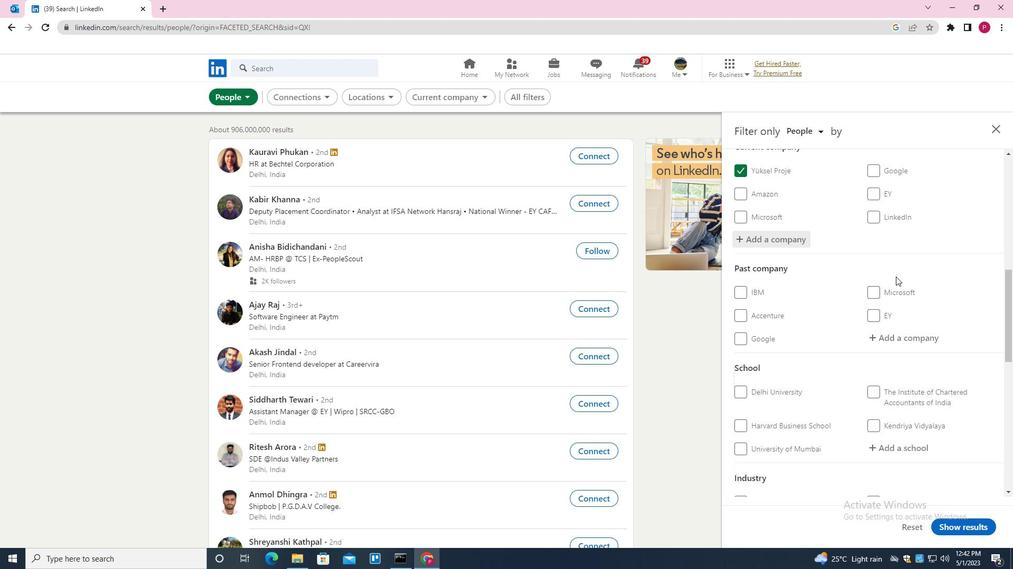 
Action: Mouse moved to (895, 278)
Screenshot: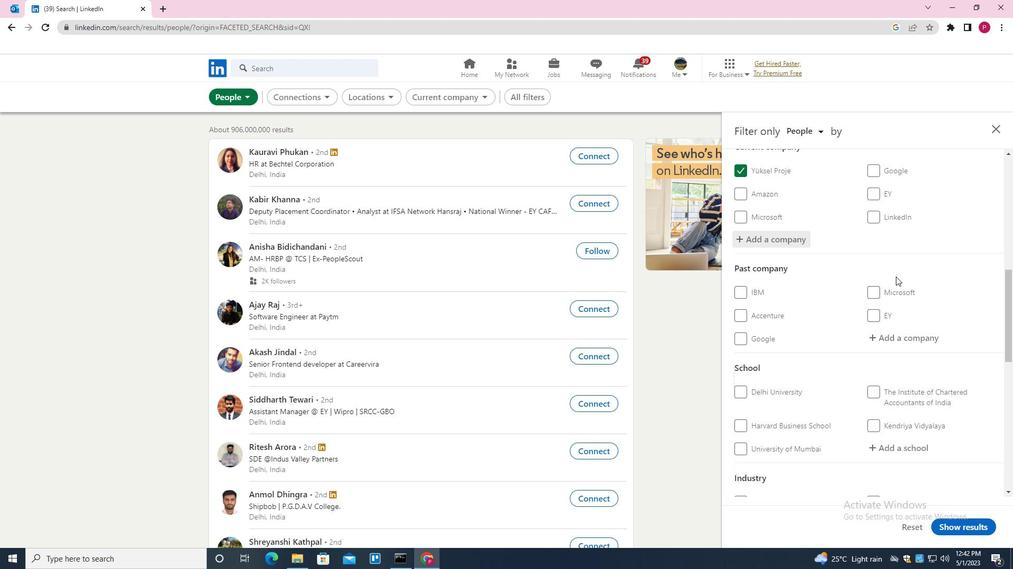 
Action: Mouse scrolled (895, 277) with delta (0, 0)
Screenshot: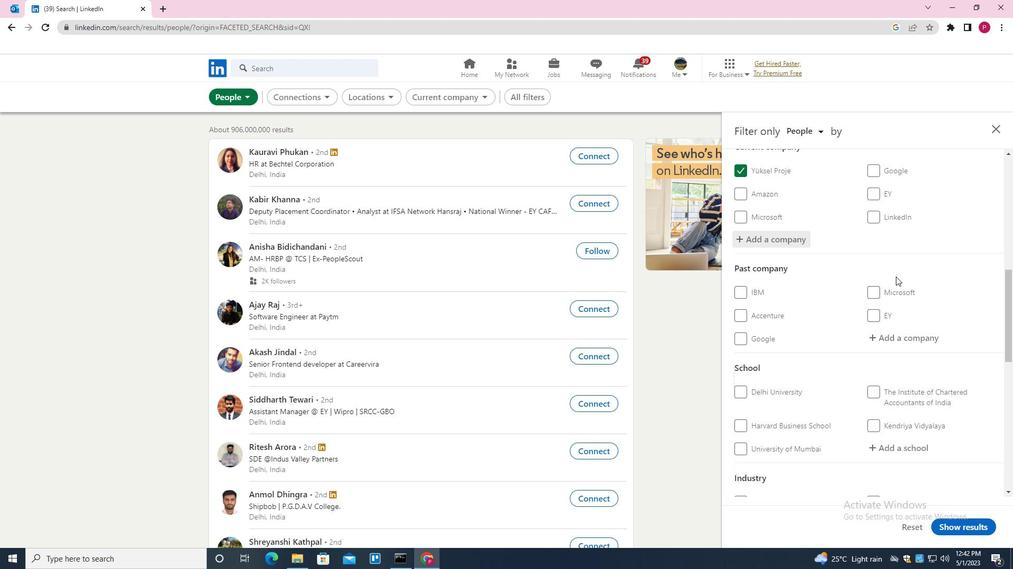 
Action: Mouse moved to (885, 290)
Screenshot: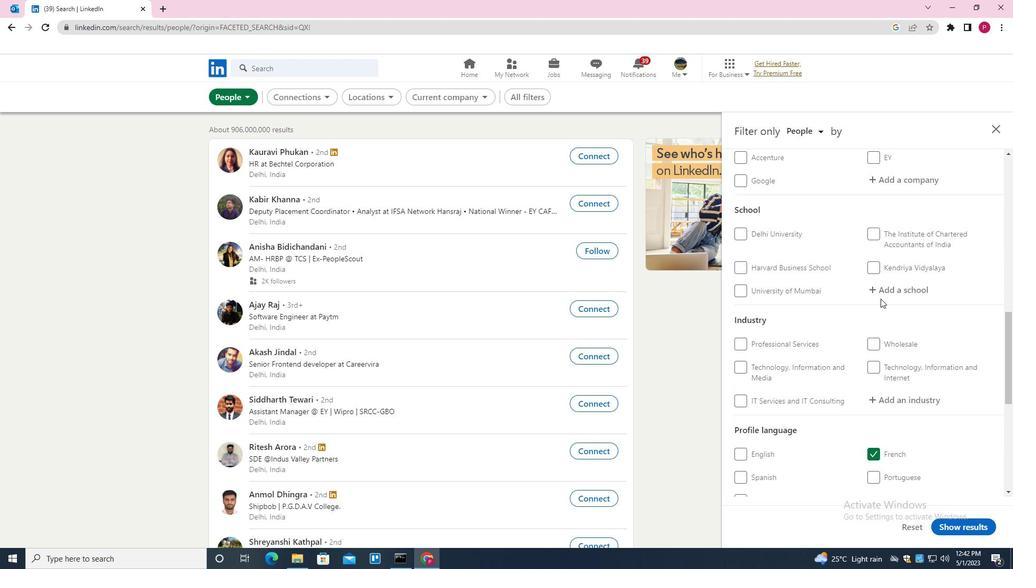 
Action: Mouse pressed left at (885, 290)
Screenshot: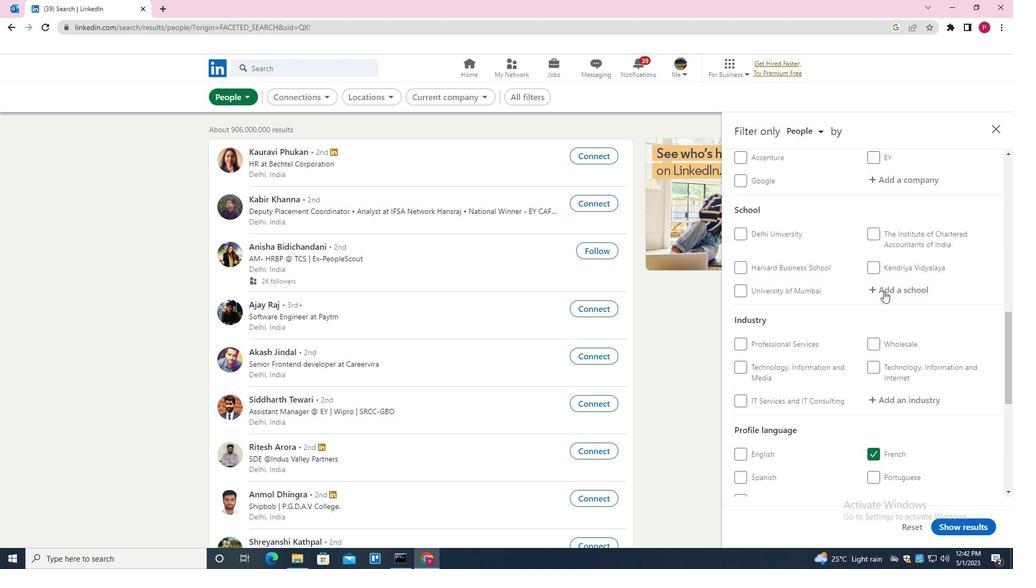 
Action: Key pressed <Key.shift>NIIT<Key.down><Key.down><Key.enter>
Screenshot: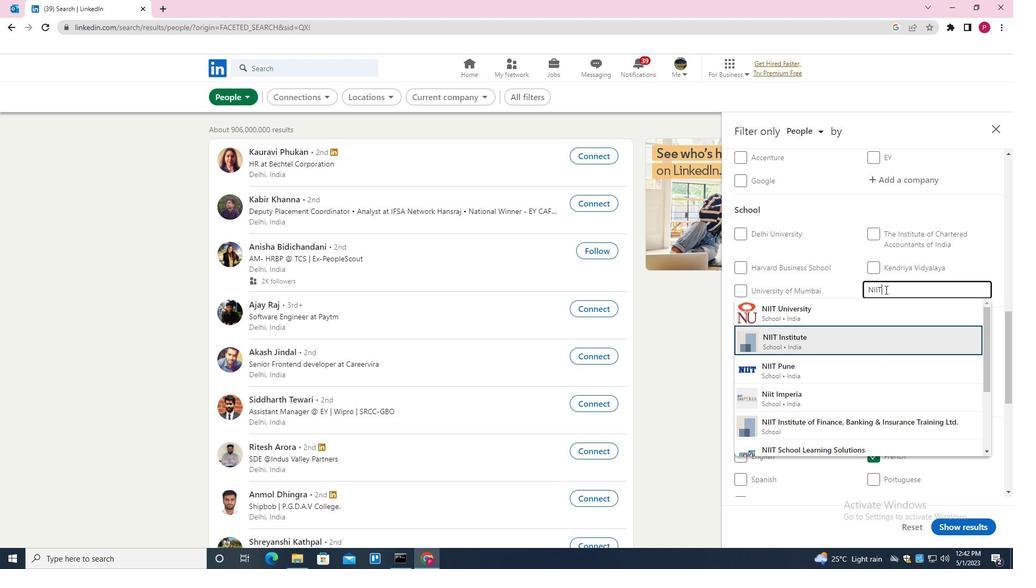 
Action: Mouse moved to (883, 290)
Screenshot: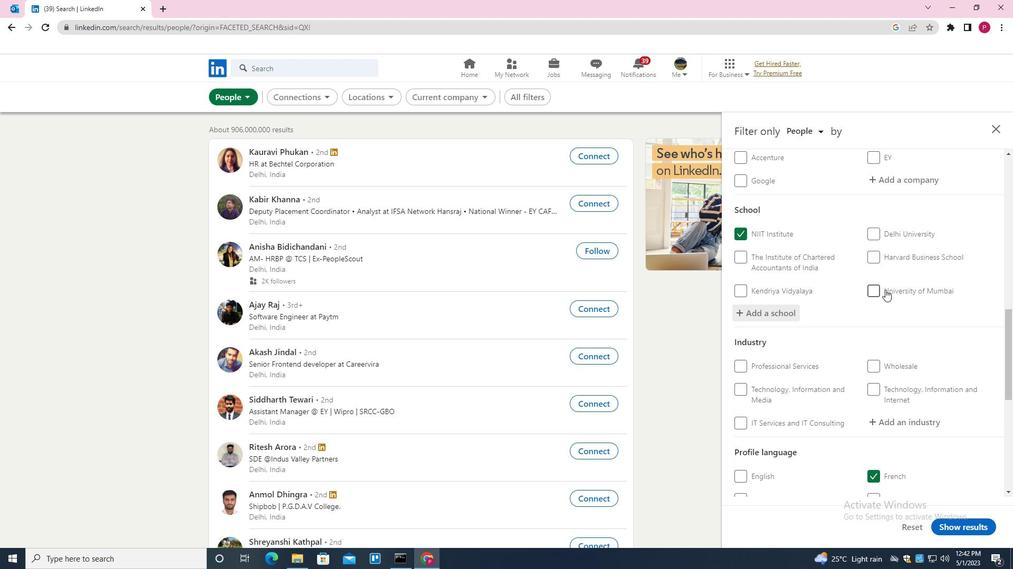 
Action: Mouse scrolled (883, 290) with delta (0, 0)
Screenshot: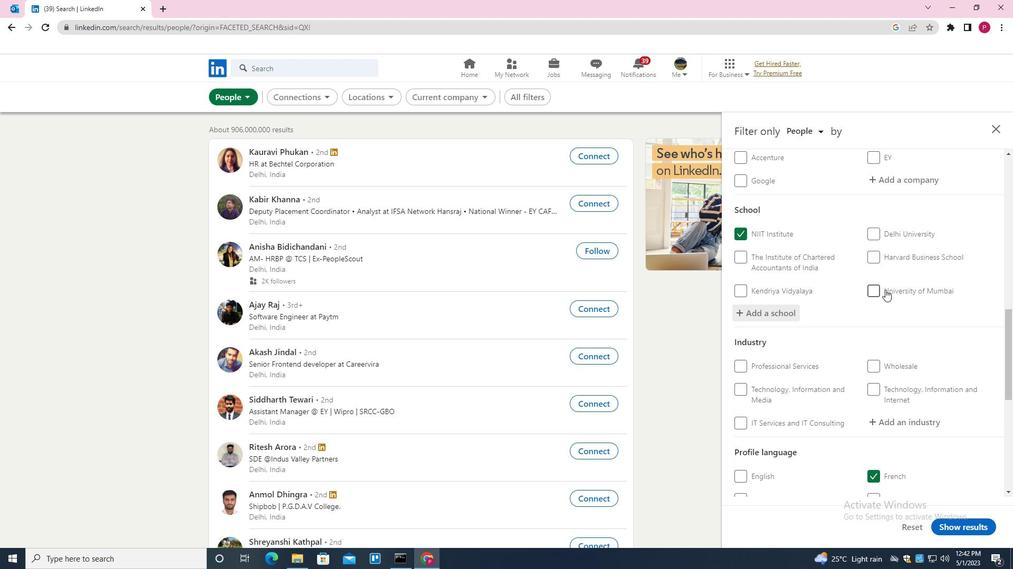 
Action: Mouse moved to (883, 292)
Screenshot: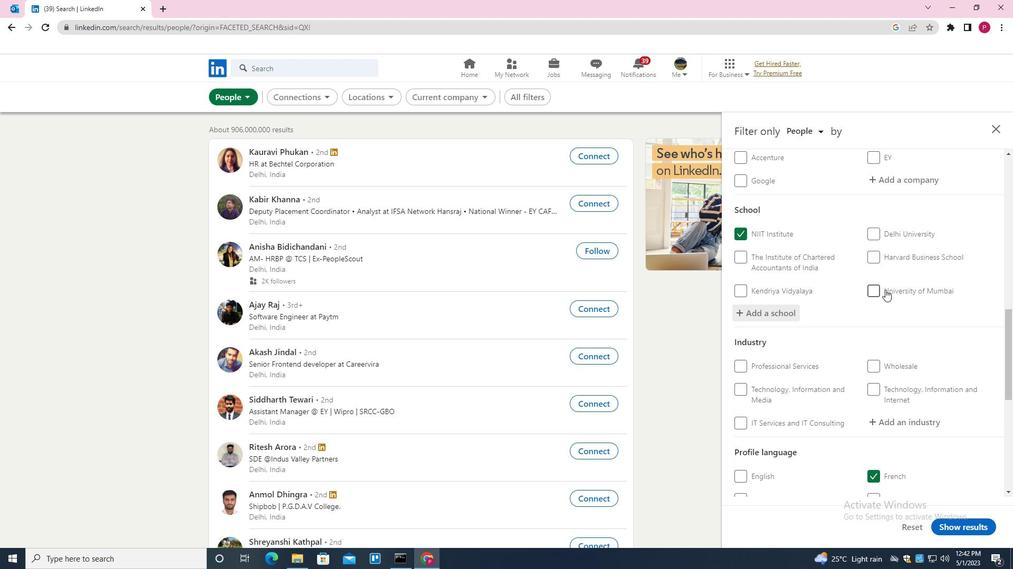 
Action: Mouse scrolled (883, 291) with delta (0, 0)
Screenshot: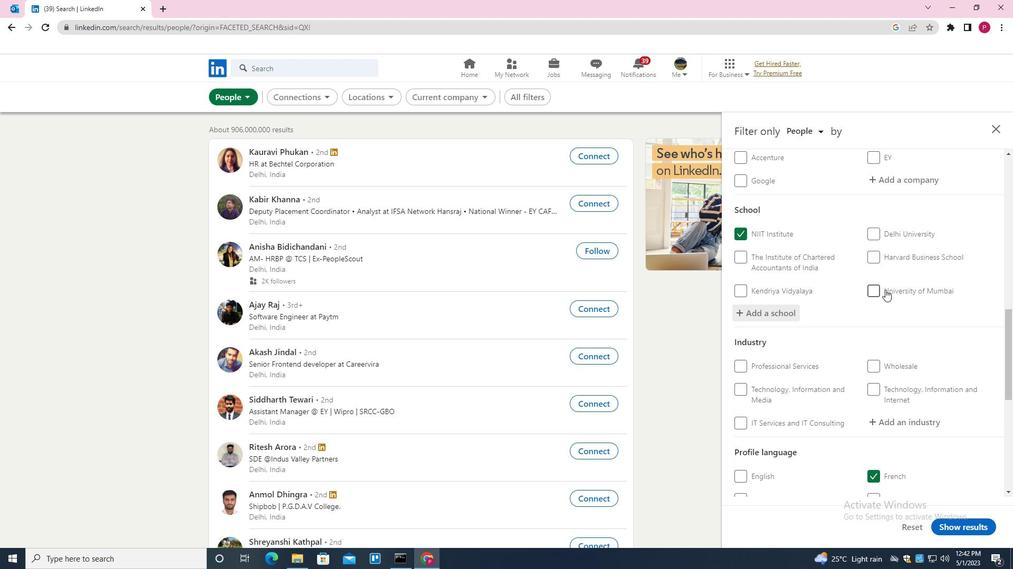 
Action: Mouse scrolled (883, 291) with delta (0, 0)
Screenshot: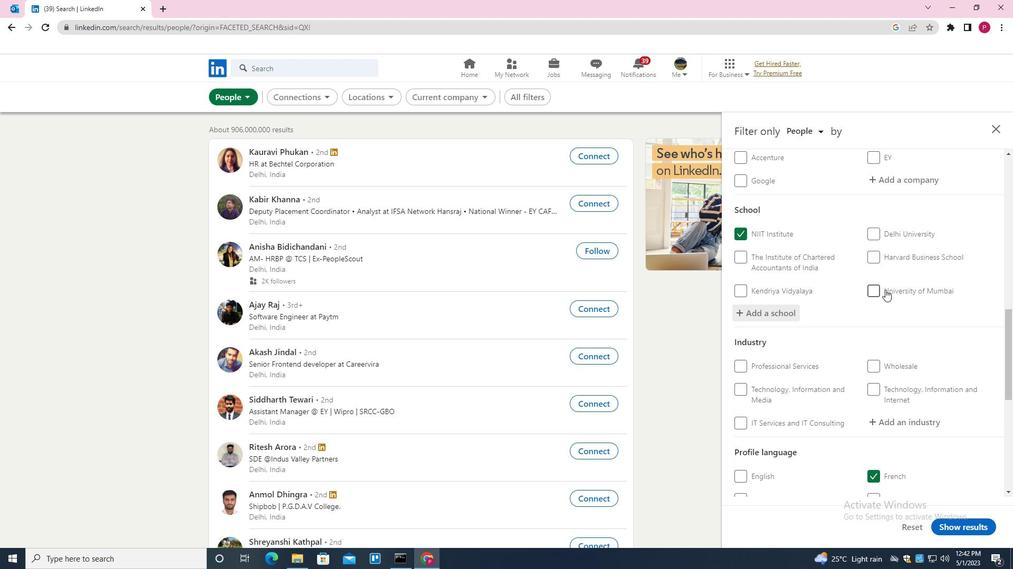 
Action: Mouse scrolled (883, 291) with delta (0, 0)
Screenshot: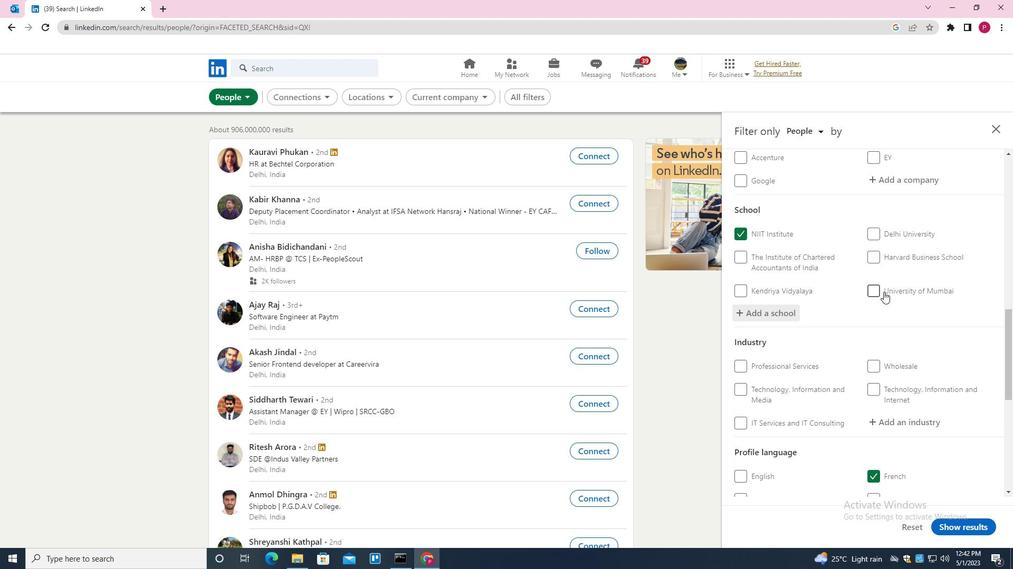 
Action: Mouse moved to (926, 212)
Screenshot: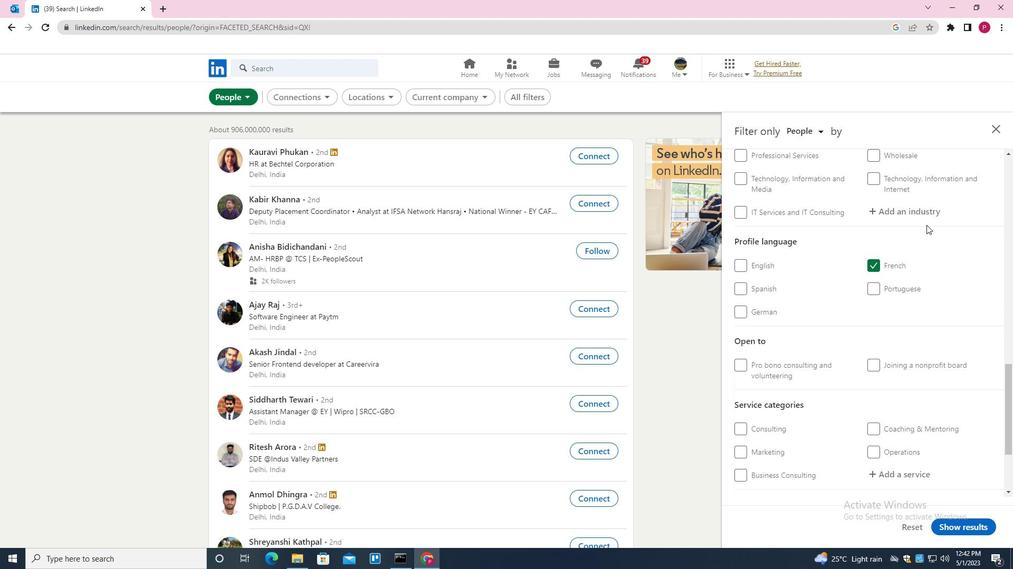 
Action: Mouse pressed left at (926, 212)
Screenshot: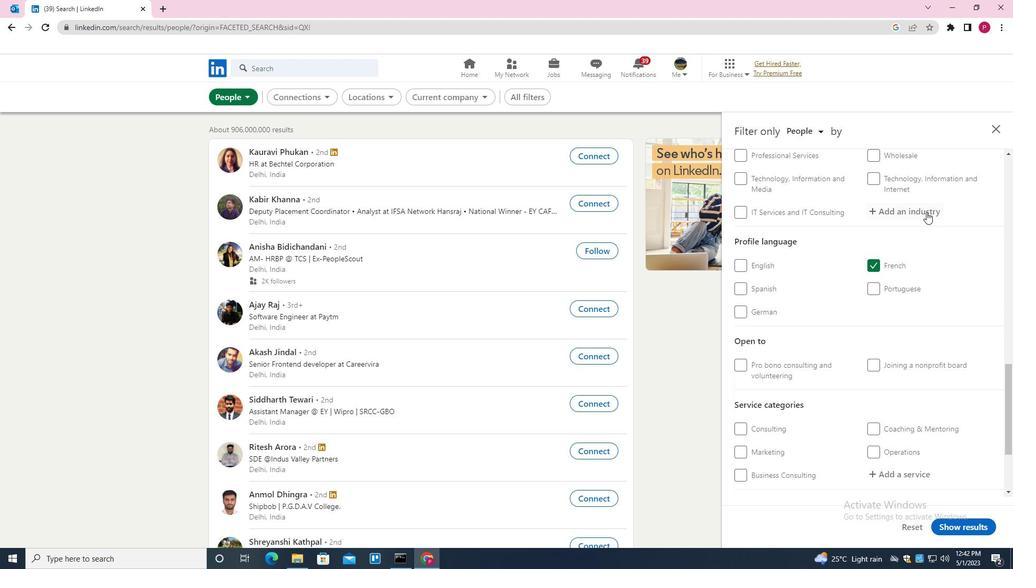 
Action: Key pressed <Key.shift>RETAIL<Key.space><Key.shift>OFFICE<Key.down><Key.enter>
Screenshot: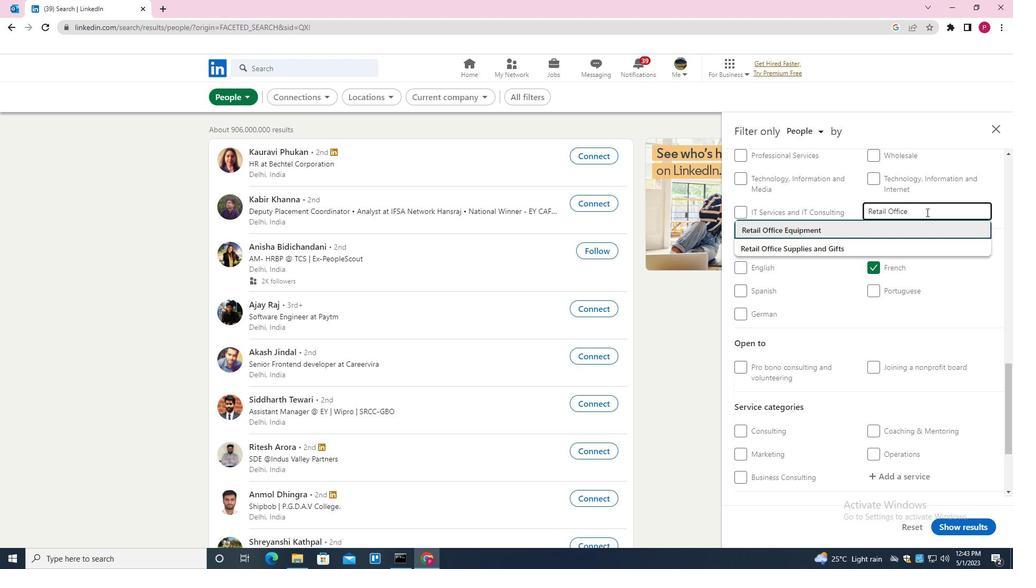 
Action: Mouse moved to (874, 260)
Screenshot: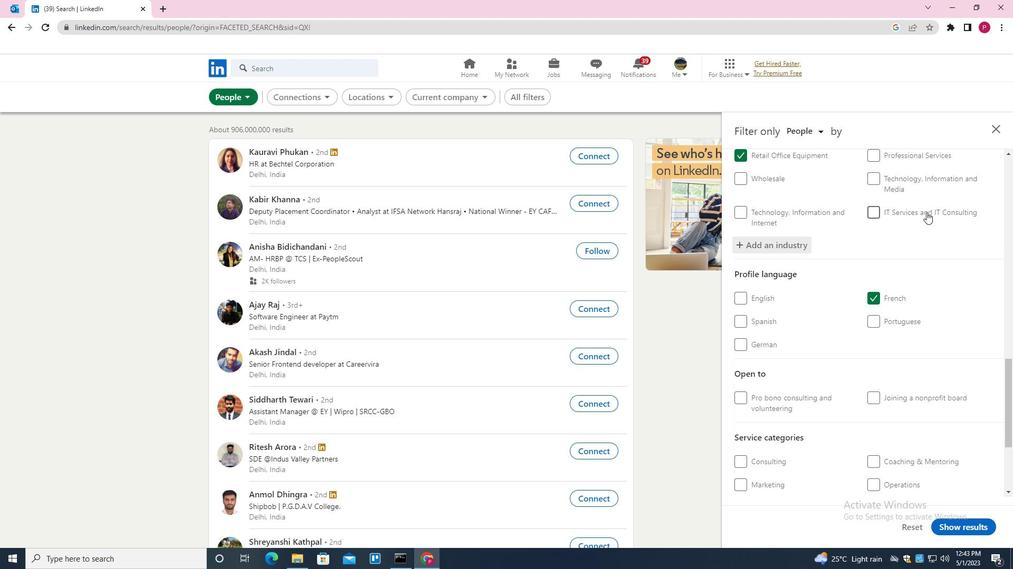 
Action: Mouse scrolled (874, 260) with delta (0, 0)
Screenshot: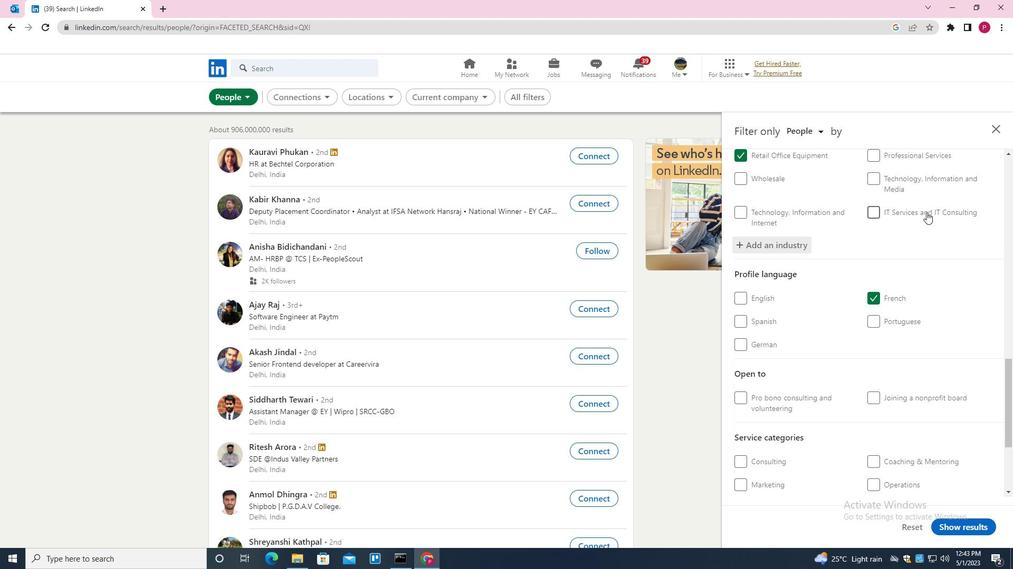 
Action: Mouse moved to (873, 262)
Screenshot: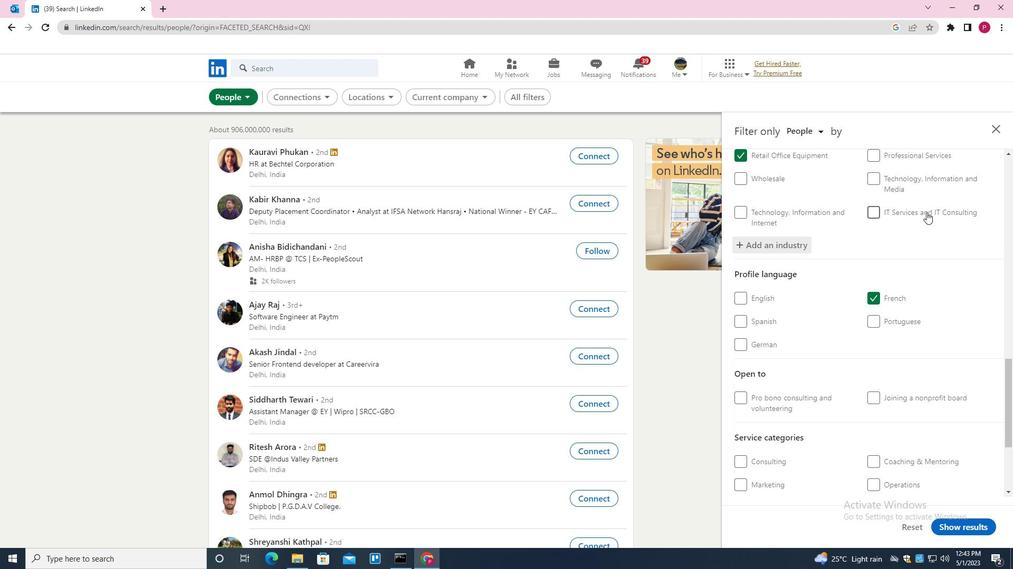 
Action: Mouse scrolled (873, 262) with delta (0, 0)
Screenshot: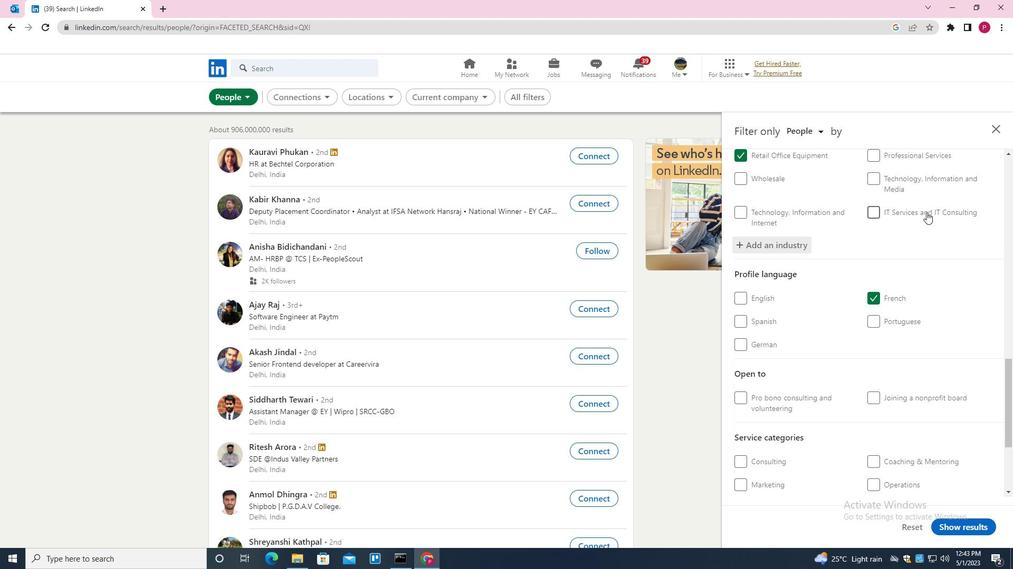 
Action: Mouse scrolled (873, 262) with delta (0, 0)
Screenshot: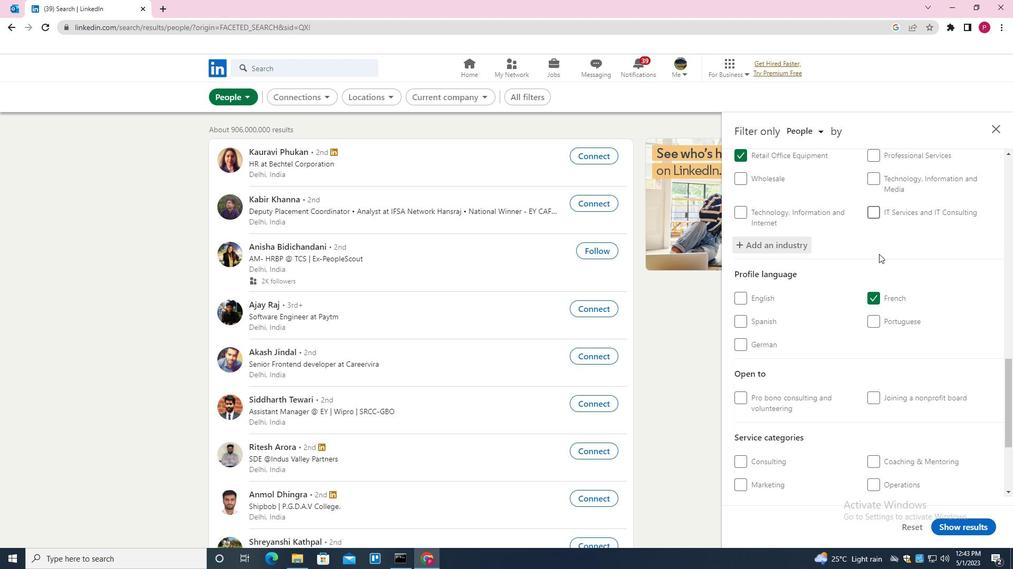 
Action: Mouse moved to (904, 350)
Screenshot: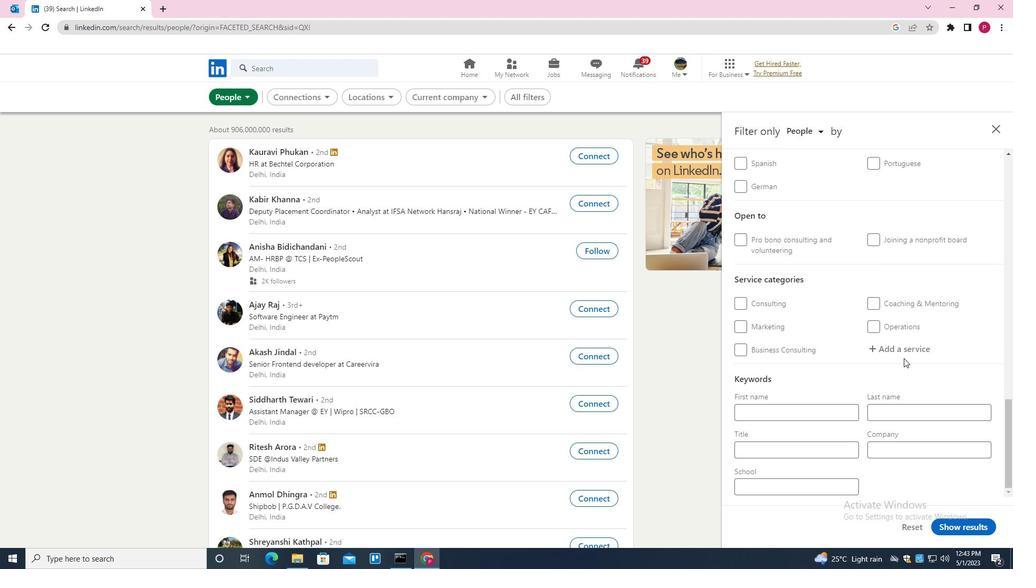 
Action: Mouse pressed left at (904, 350)
Screenshot: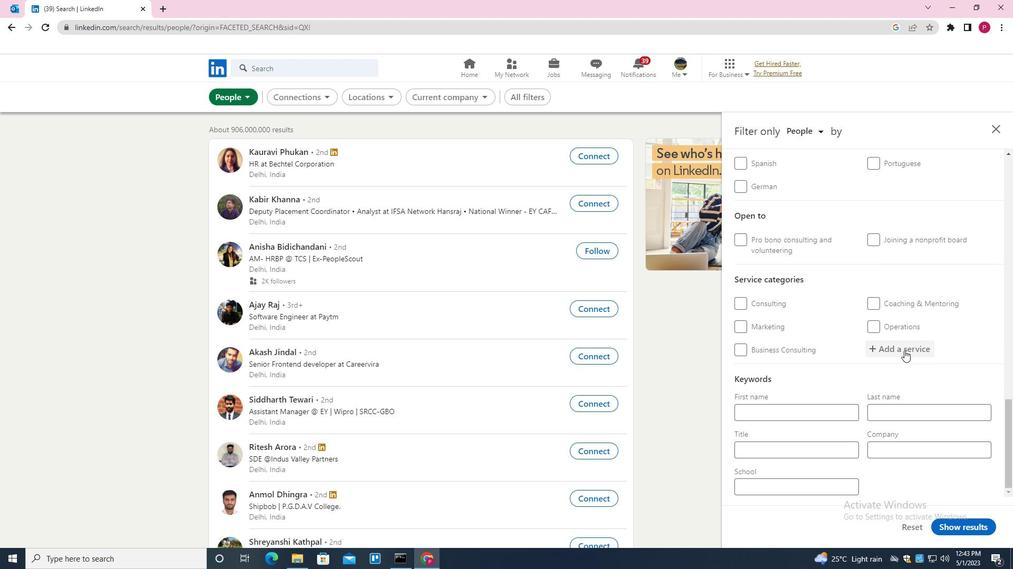 
Action: Key pressed <Key.shift><Key.shift><Key.shift><Key.shift><Key.shift><Key.shift><Key.shift>GHOST<Key.down><Key.enter>
Screenshot: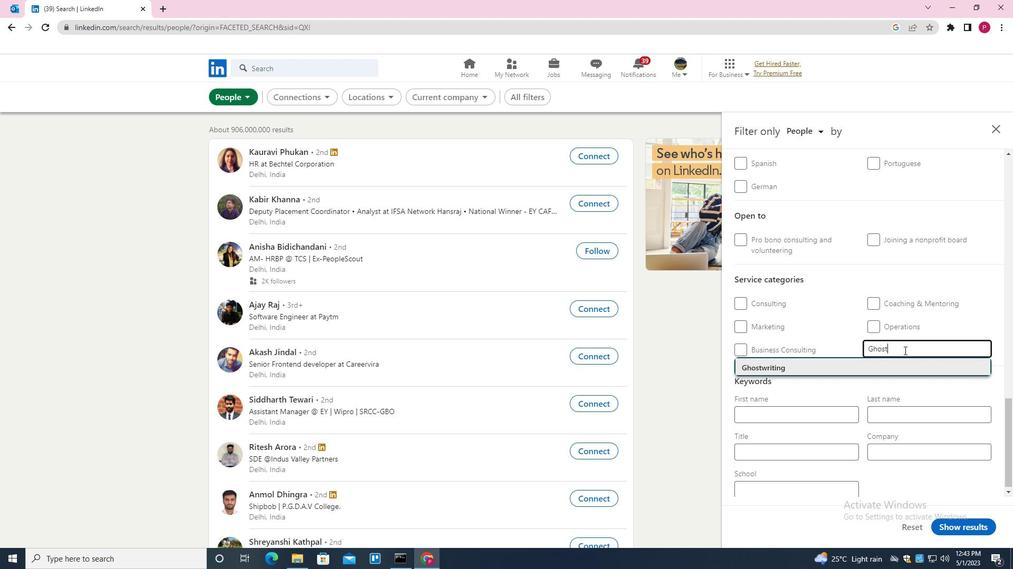 
Action: Mouse scrolled (904, 350) with delta (0, 0)
Screenshot: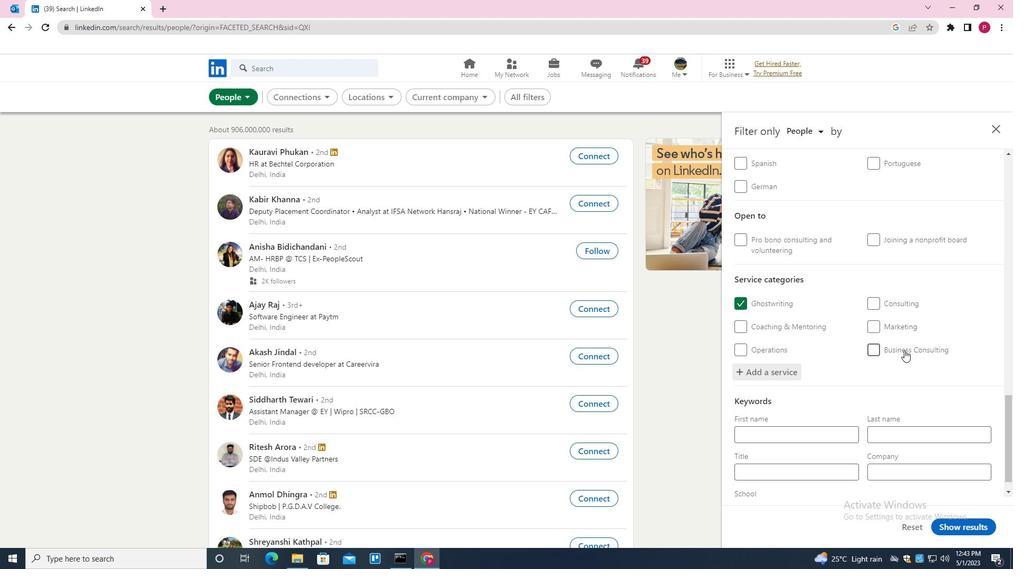 
Action: Mouse scrolled (904, 350) with delta (0, 0)
Screenshot: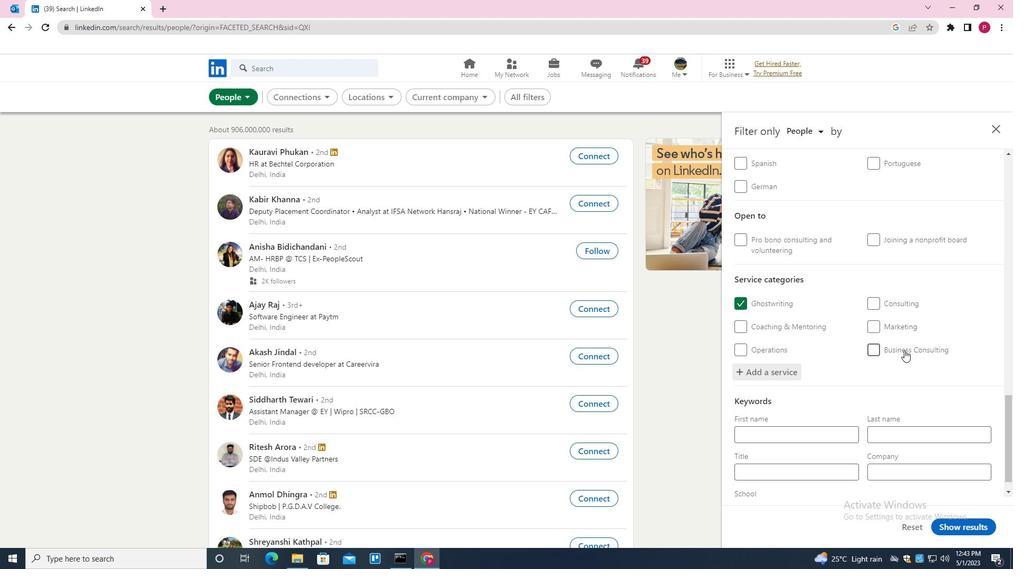 
Action: Mouse moved to (899, 354)
Screenshot: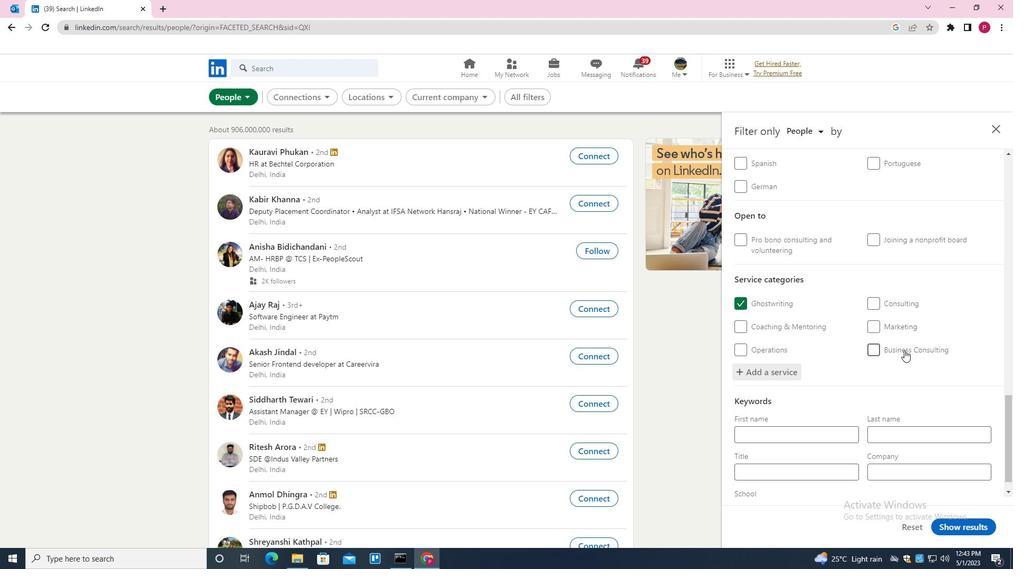 
Action: Mouse scrolled (899, 353) with delta (0, 0)
Screenshot: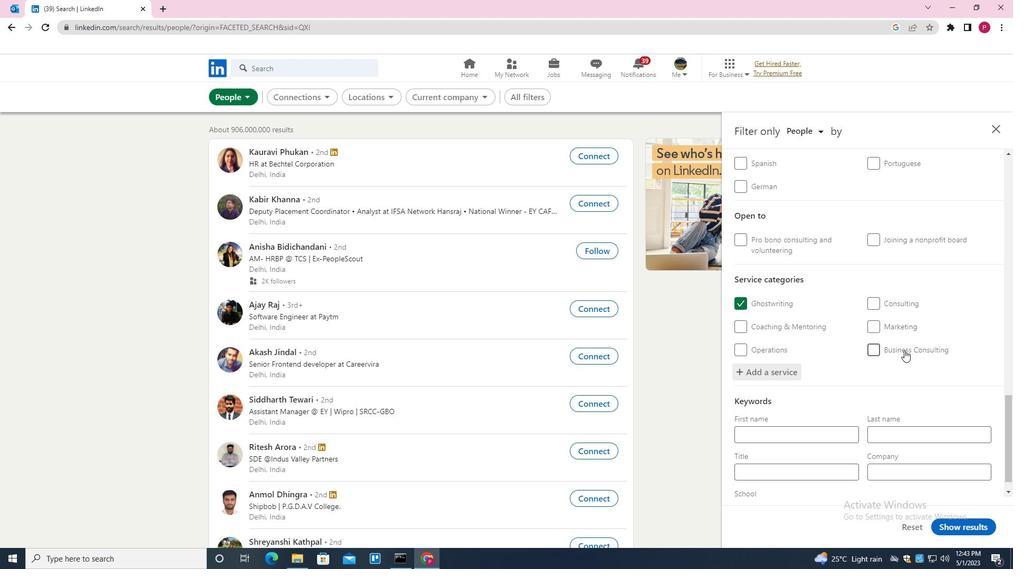
Action: Mouse moved to (895, 359)
Screenshot: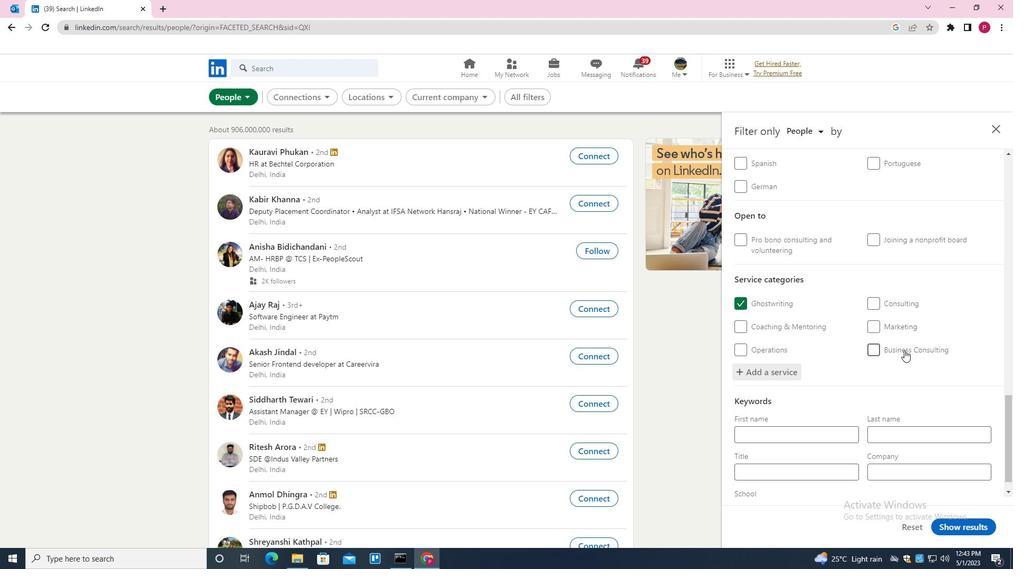 
Action: Mouse scrolled (895, 359) with delta (0, 0)
Screenshot: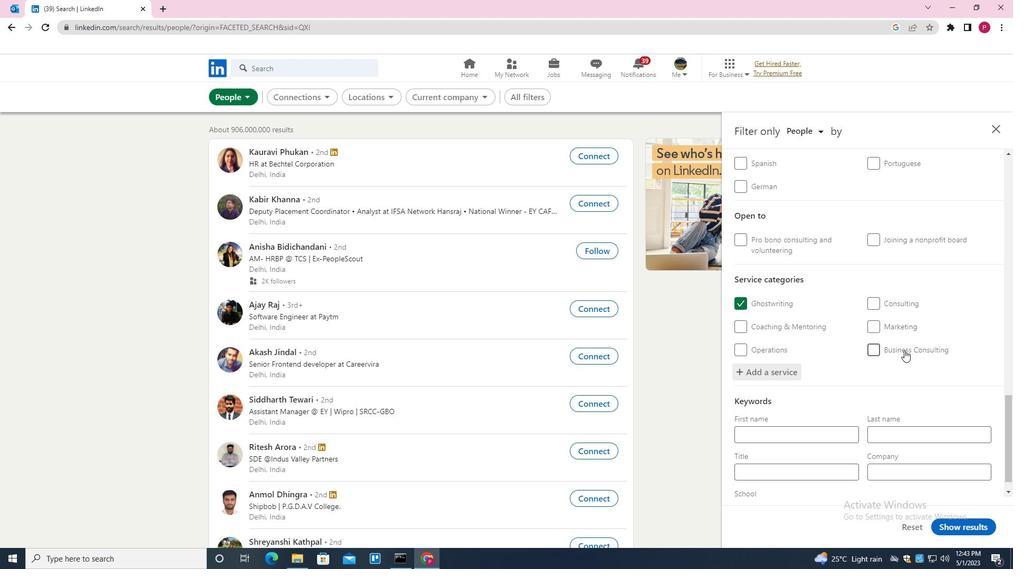 
Action: Mouse moved to (841, 446)
Screenshot: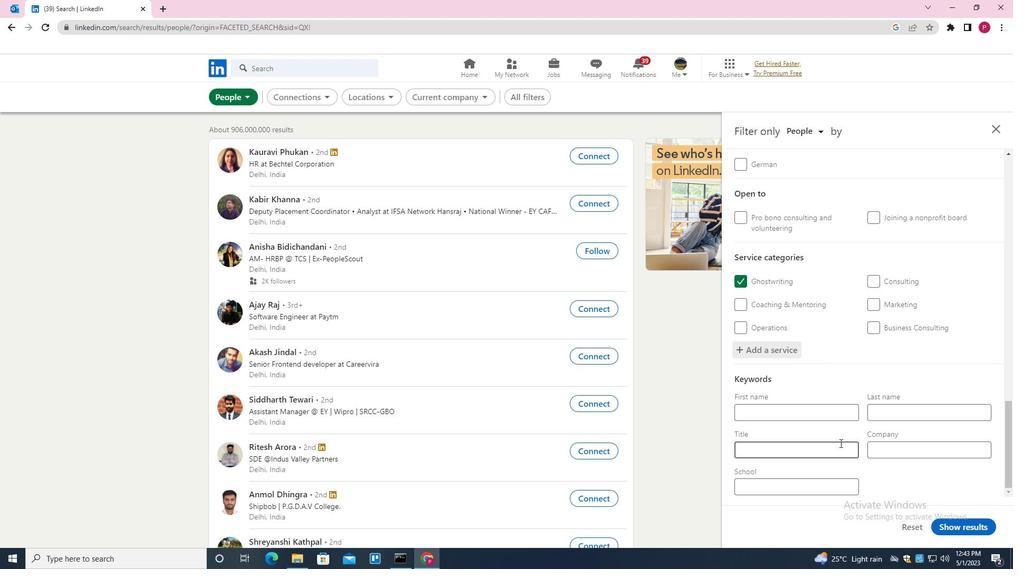 
Action: Mouse pressed left at (841, 446)
Screenshot: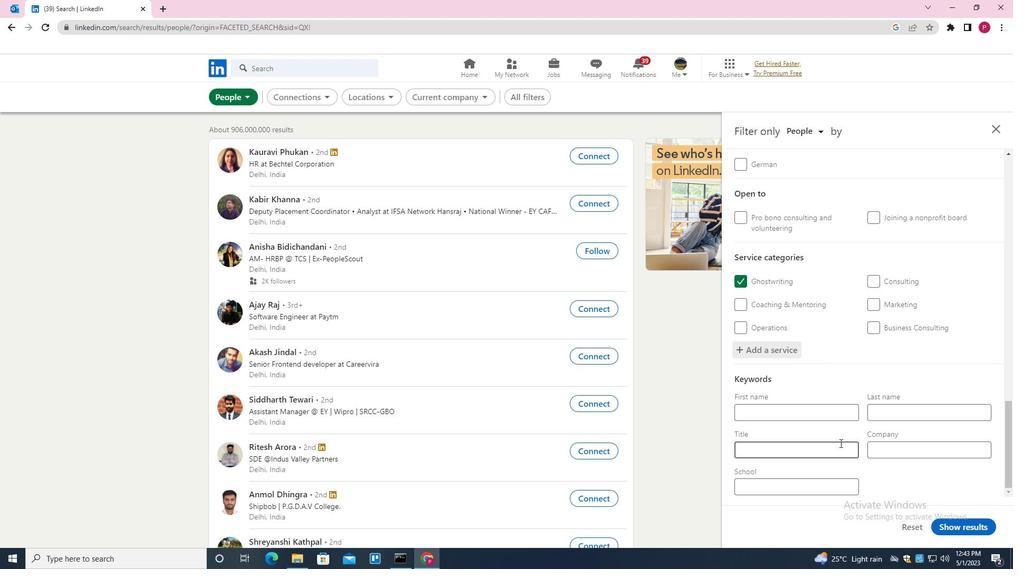 
Action: Key pressed <Key.shift><Key.shift><Key.shift>OPERATO<Key.backspace>IONS<Key.space><Key.shift><Key.shift><Key.shift><Key.shift><Key.shift>COORDINATOR
Screenshot: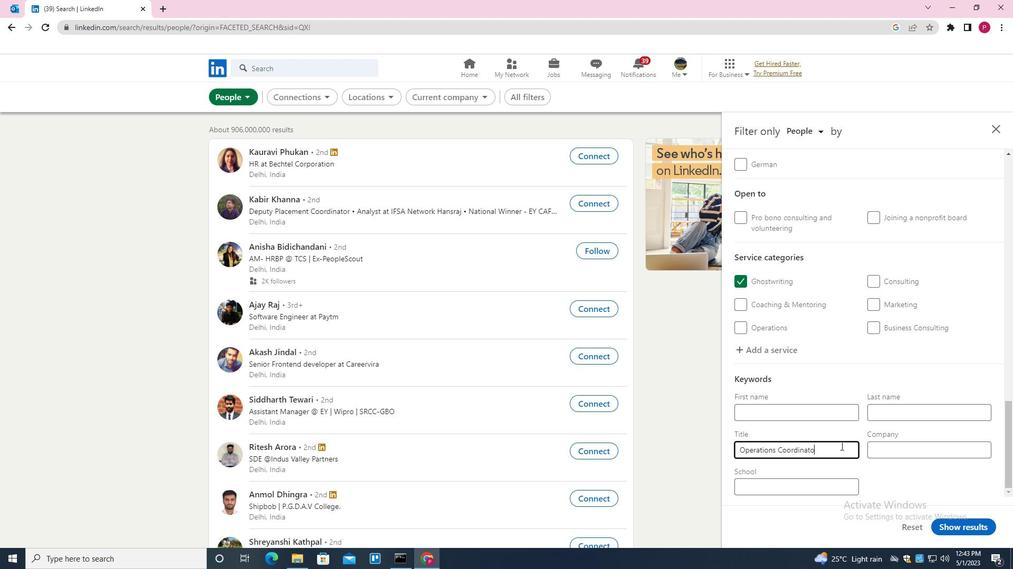 
Action: Mouse moved to (951, 530)
Screenshot: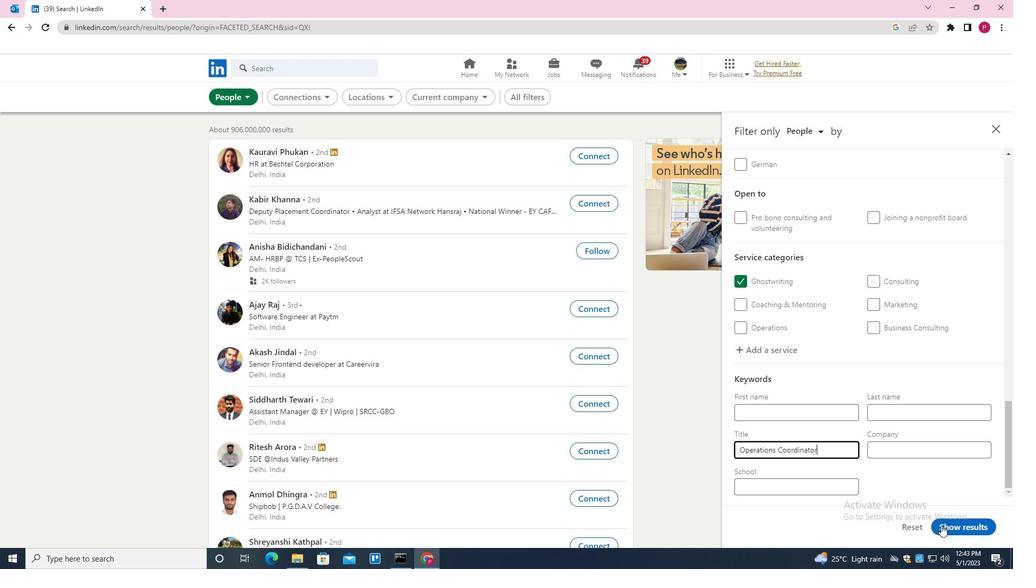 
Action: Mouse pressed left at (951, 530)
Screenshot: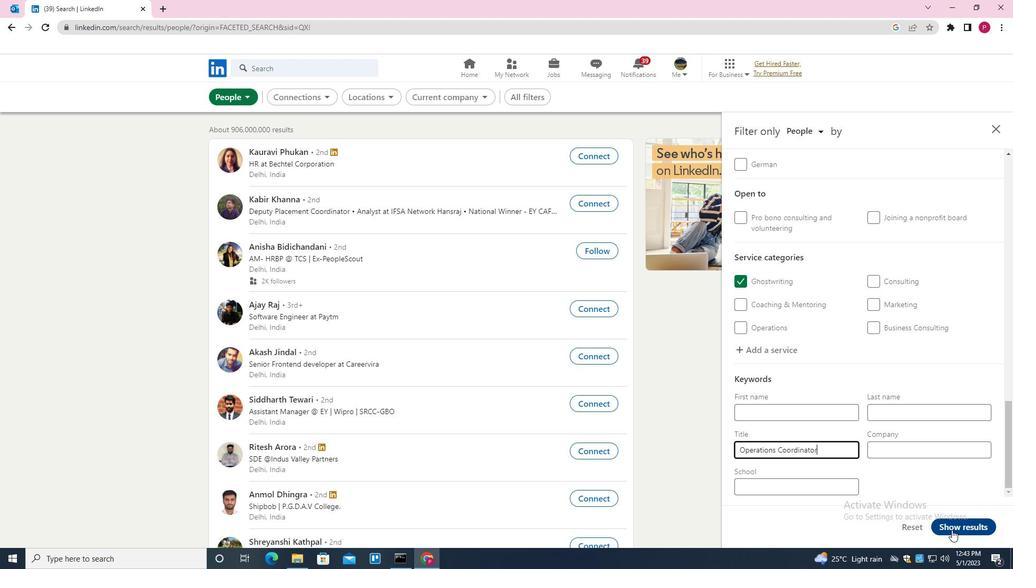 
Action: Mouse moved to (456, 284)
Screenshot: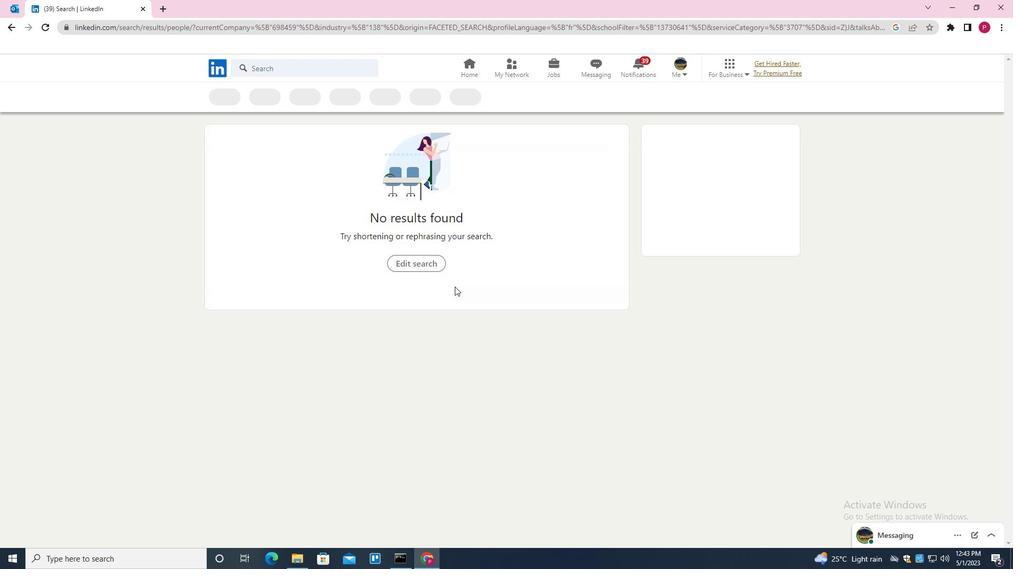 
